 Task: Select Retail. Add to cart, from Victoria''s Secret_x000D_
 for 3553 Washington Street, Alice, Texas 78332, Cell Number 361-396-6470, following items : Victoria''s Secret Pleated Babydoll Black (XL)_x000D_
 - 2, Closed Toe Faux Fur Slipper Creme de Mint Medium_x000D_
 - 2, Victoria''s Secret Incredible Max High Impact Sports Bra Black (34-D)_x000D_
 - 2, Victoria''s Secret Knockout High Impact Front-Close Sports Bra Grey Onyx (38-D)_x000D_
 - 3, Fine Fragrance Lotion Very Sexy (8.4 oz)_x000D_
 - 2
Action: Mouse moved to (647, 116)
Screenshot: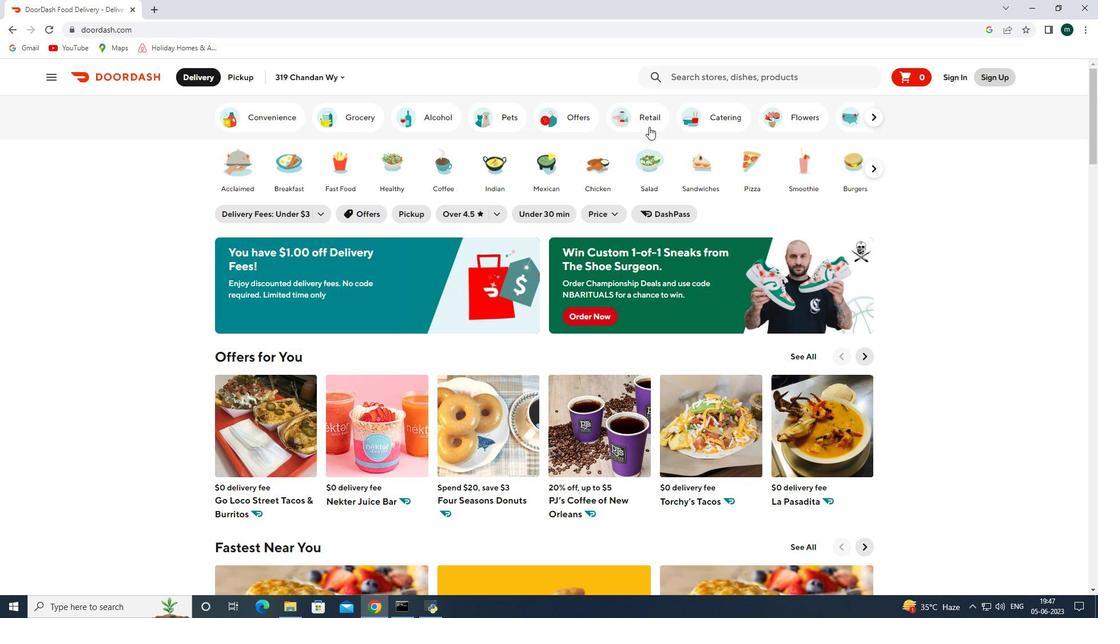 
Action: Mouse pressed left at (647, 116)
Screenshot: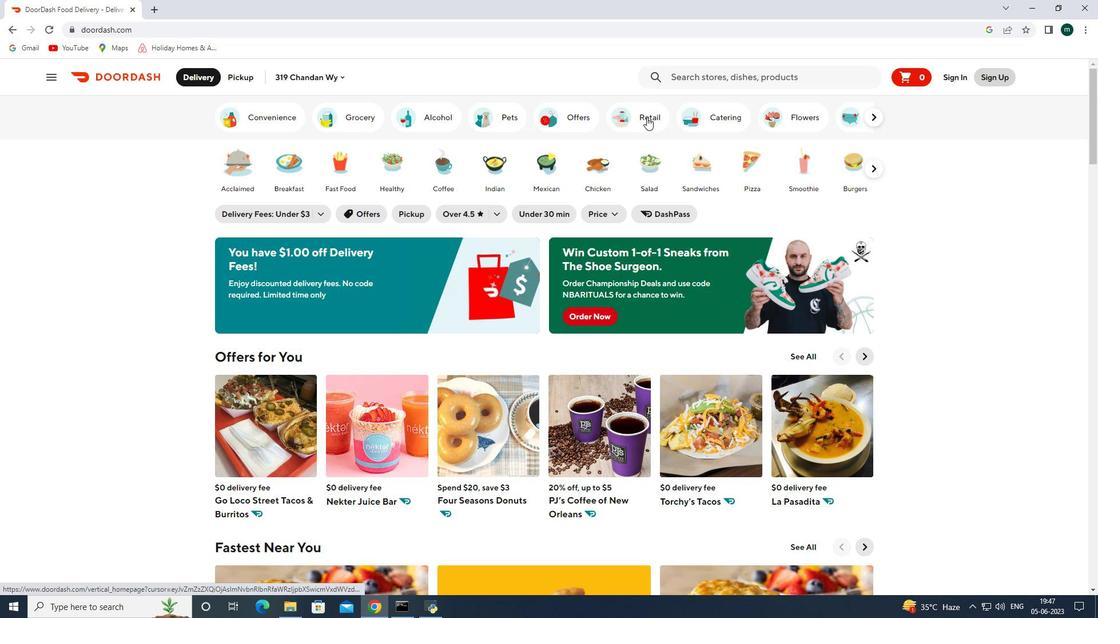 
Action: Mouse moved to (557, 378)
Screenshot: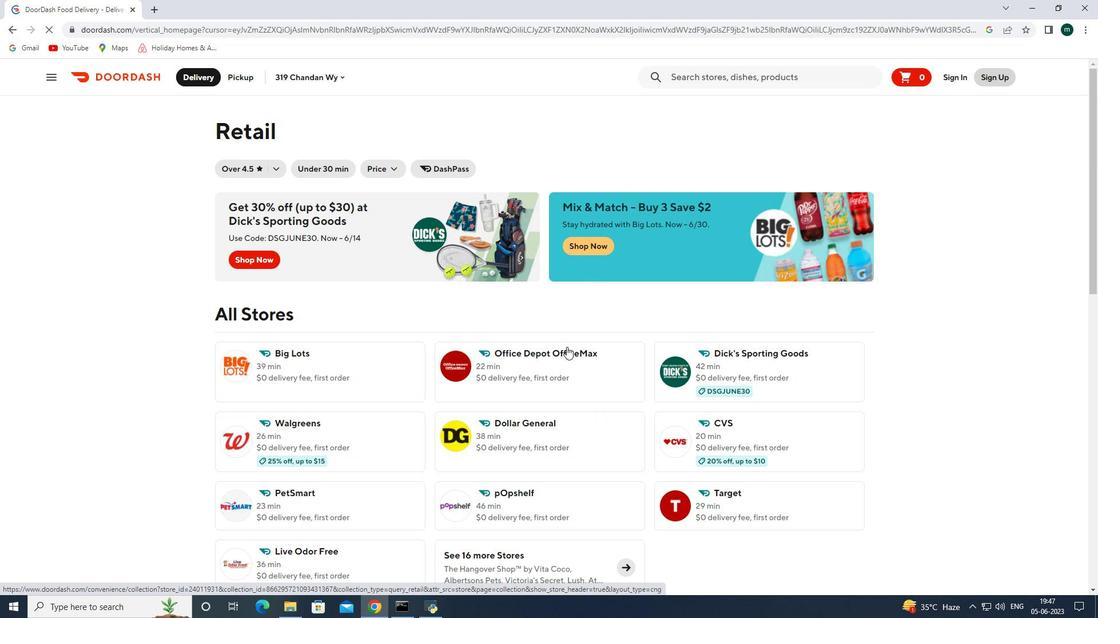 
Action: Mouse scrolled (557, 377) with delta (0, 0)
Screenshot: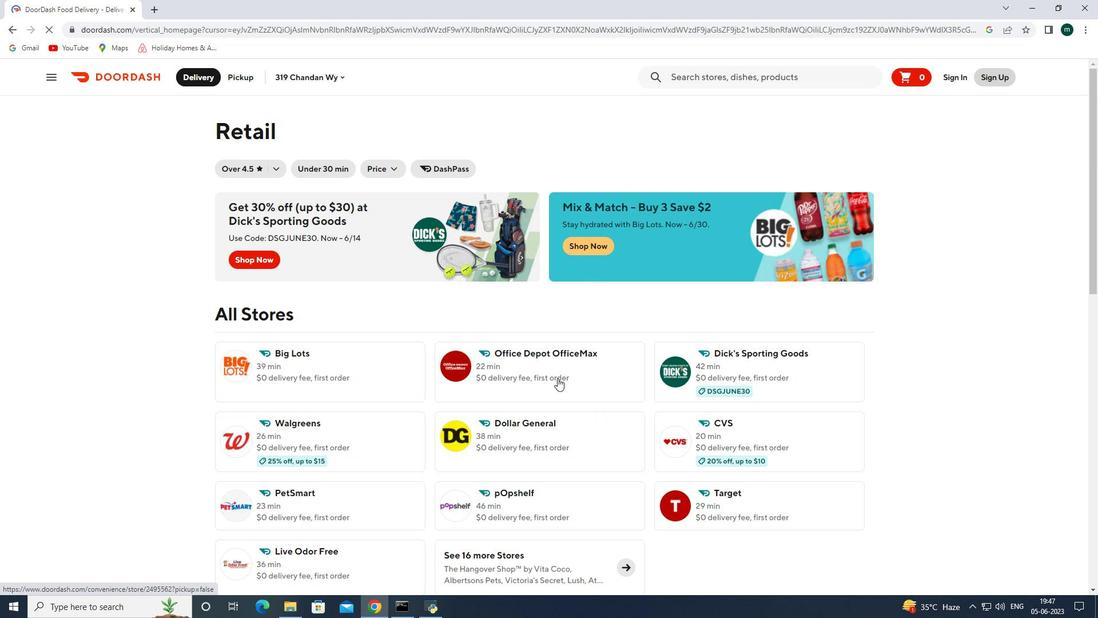 
Action: Mouse scrolled (557, 377) with delta (0, 0)
Screenshot: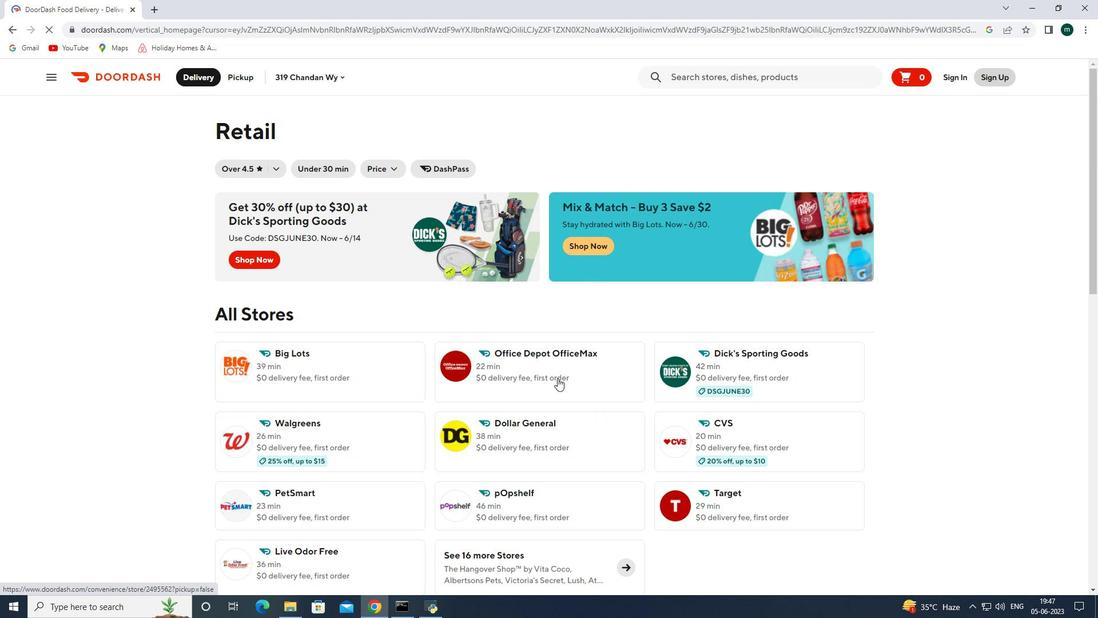 
Action: Mouse moved to (630, 452)
Screenshot: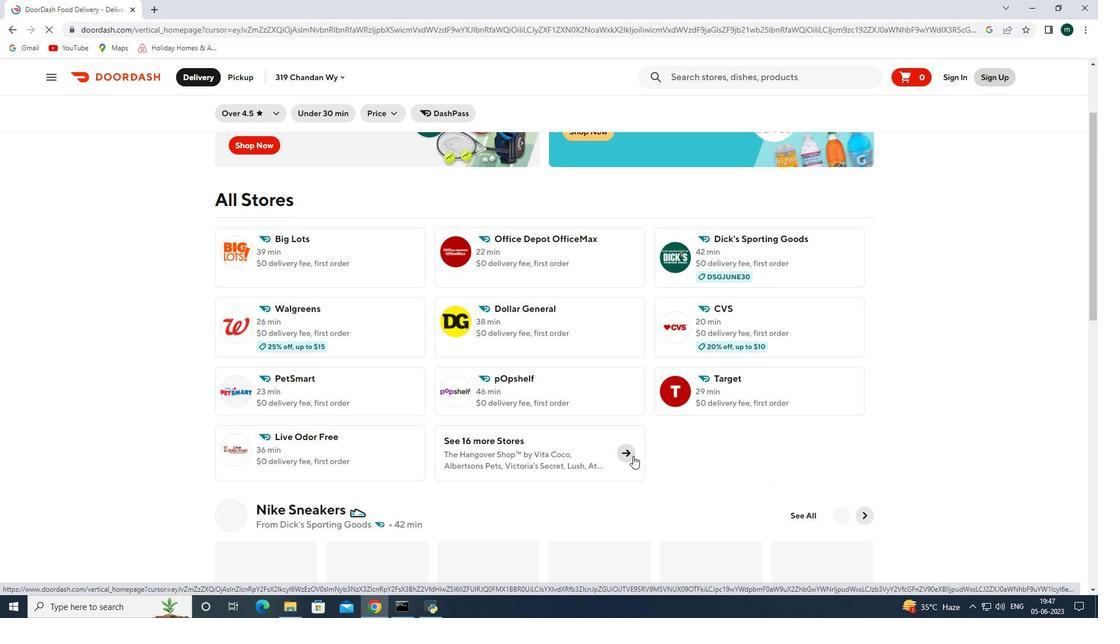 
Action: Mouse pressed left at (630, 452)
Screenshot: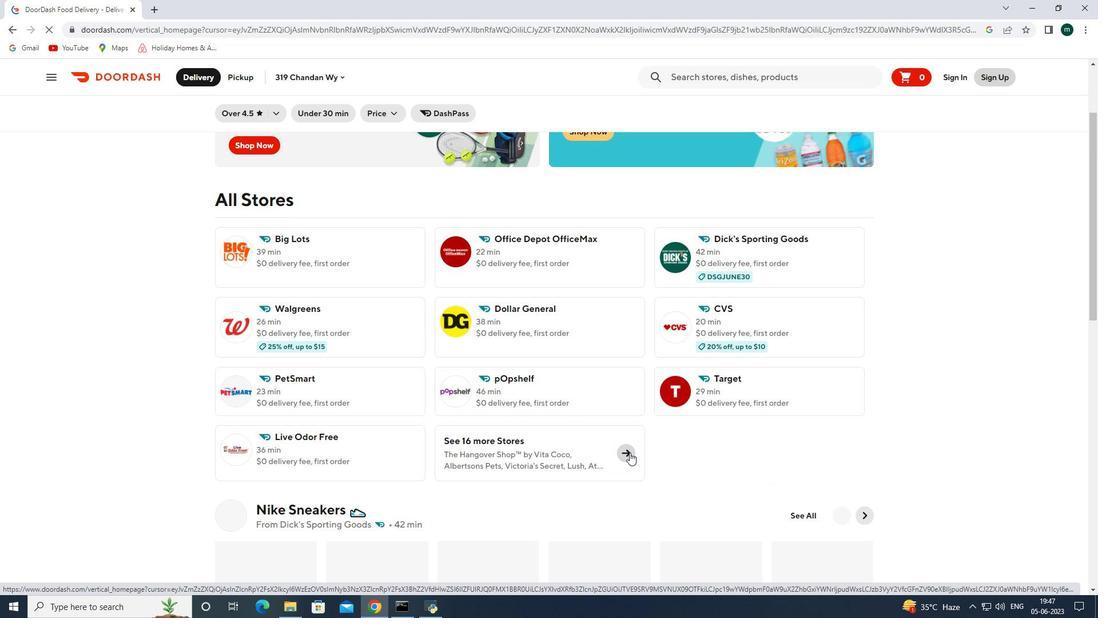 
Action: Mouse moved to (329, 434)
Screenshot: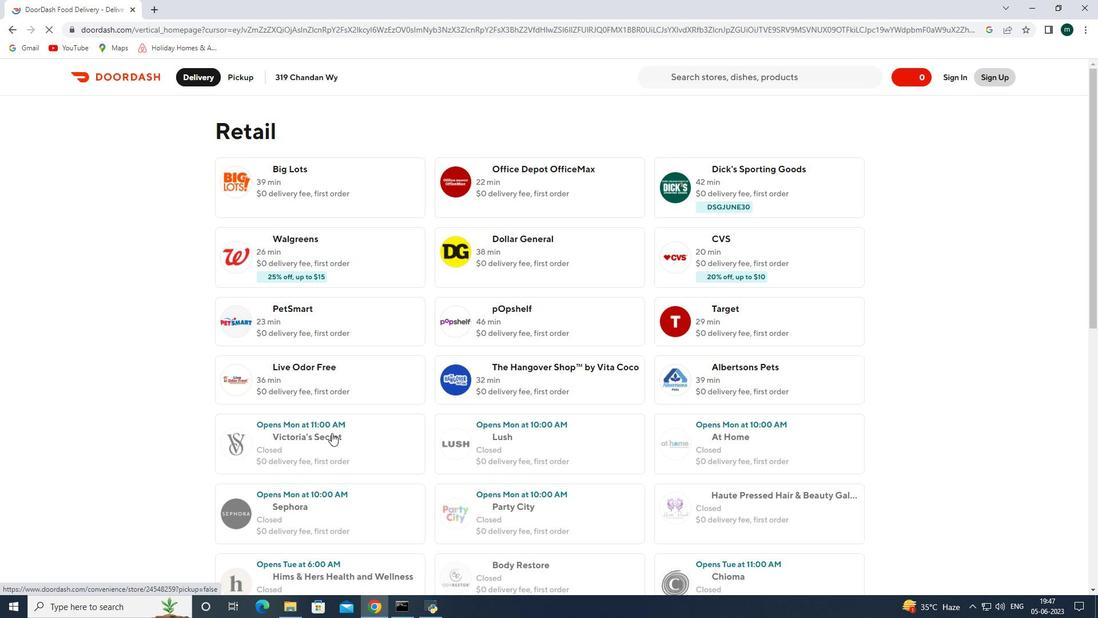 
Action: Mouse pressed left at (329, 434)
Screenshot: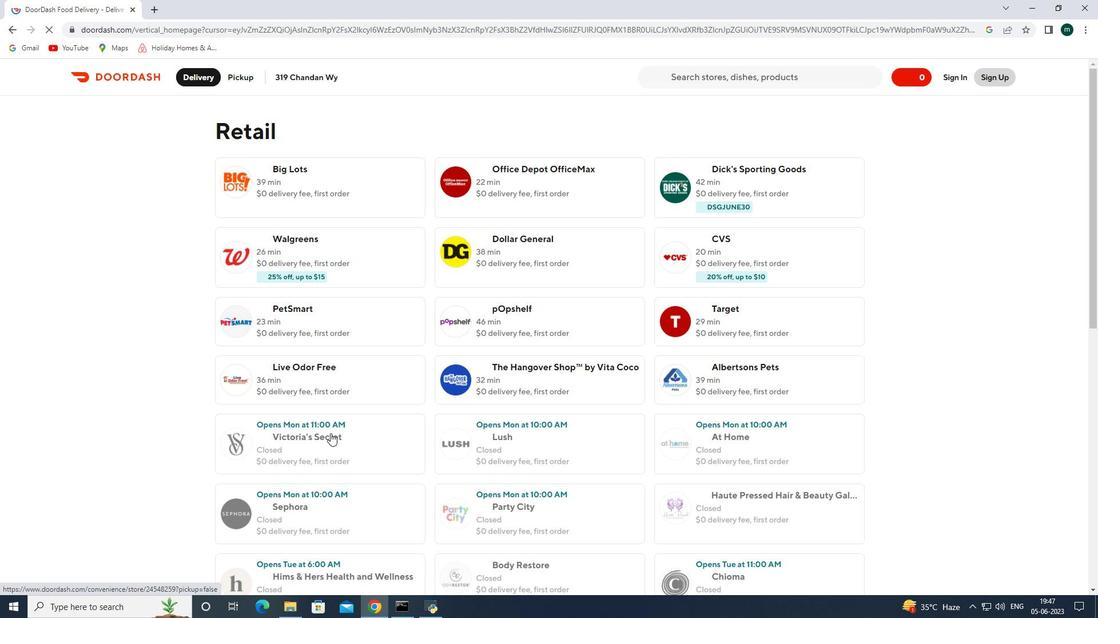 
Action: Mouse moved to (229, 76)
Screenshot: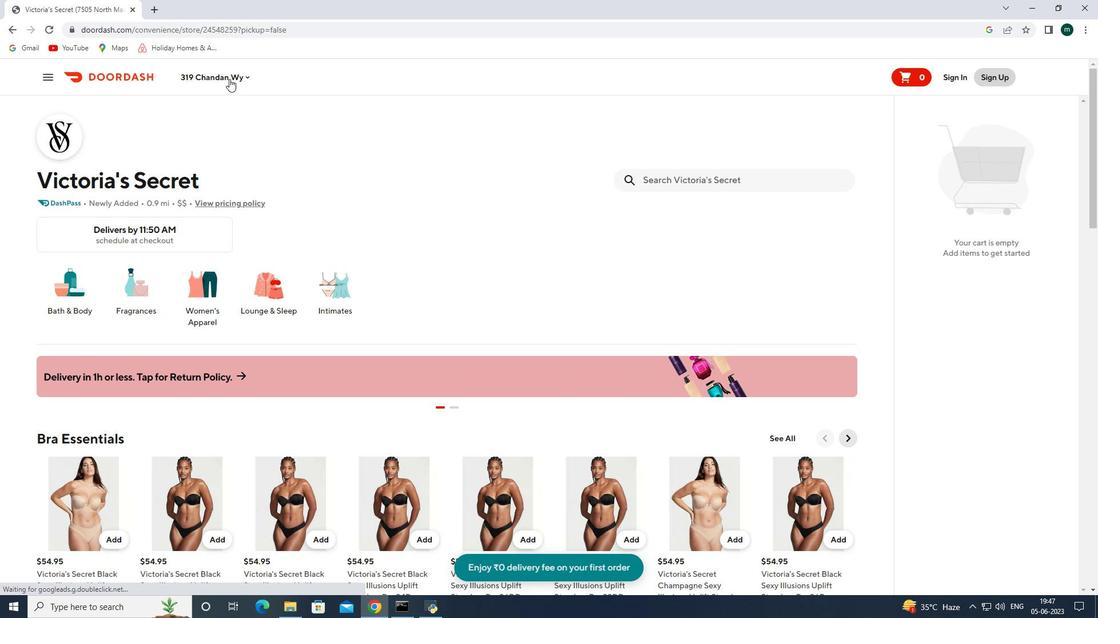 
Action: Mouse pressed left at (229, 76)
Screenshot: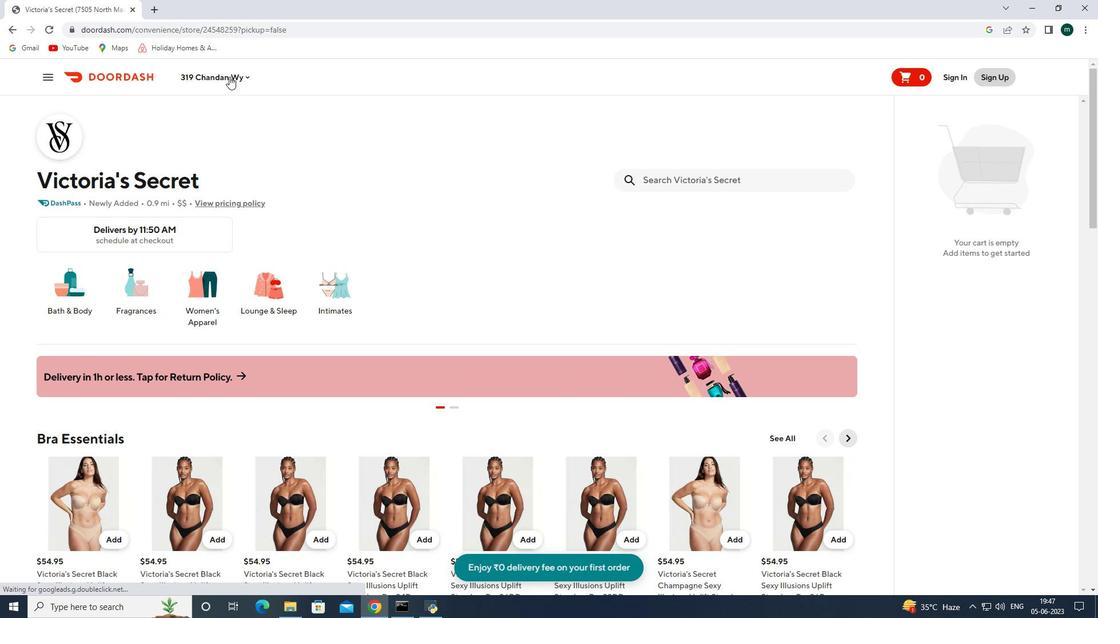 
Action: Mouse moved to (238, 120)
Screenshot: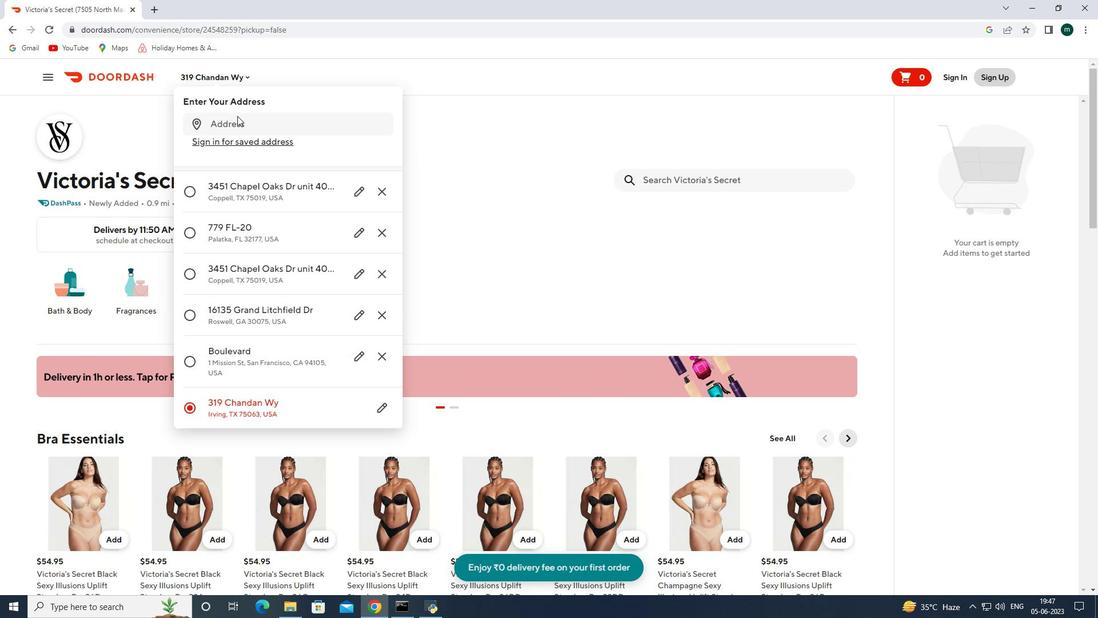 
Action: Mouse pressed left at (238, 120)
Screenshot: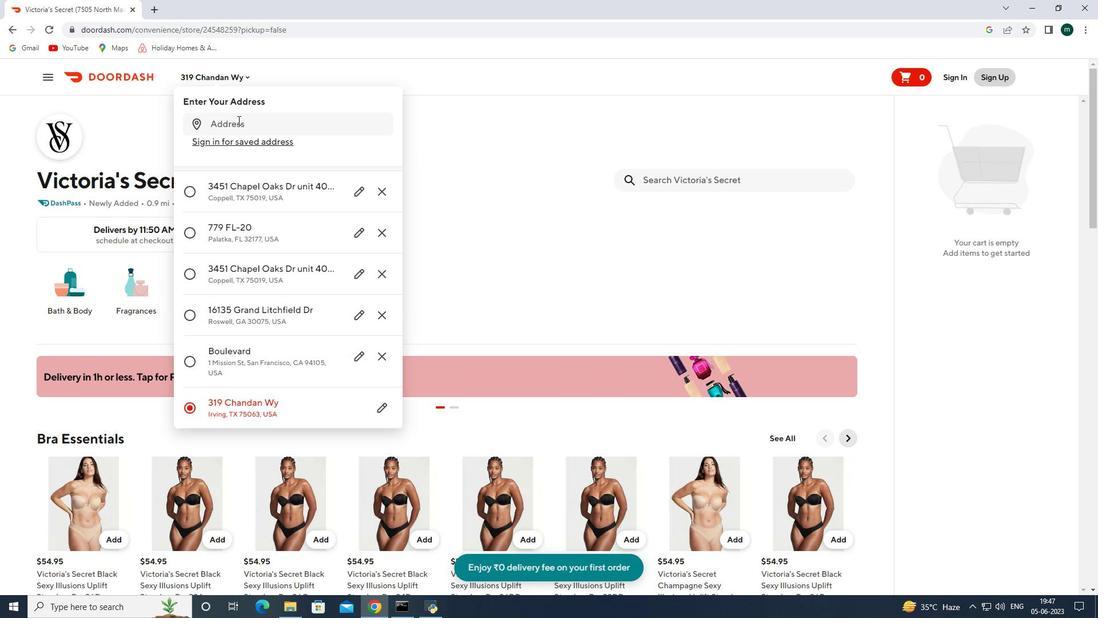 
Action: Mouse moved to (244, 120)
Screenshot: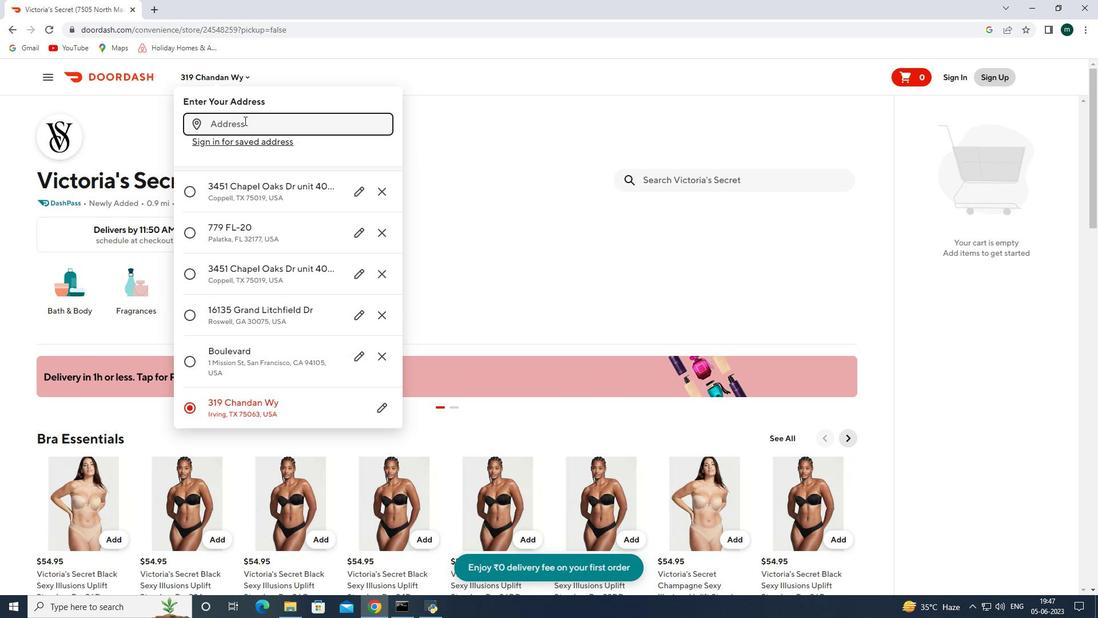 
Action: Key pressed 3553washington<Key.space>street<Key.space>lice<Key.space>texas<Key.space>78332<Key.enter>
Screenshot: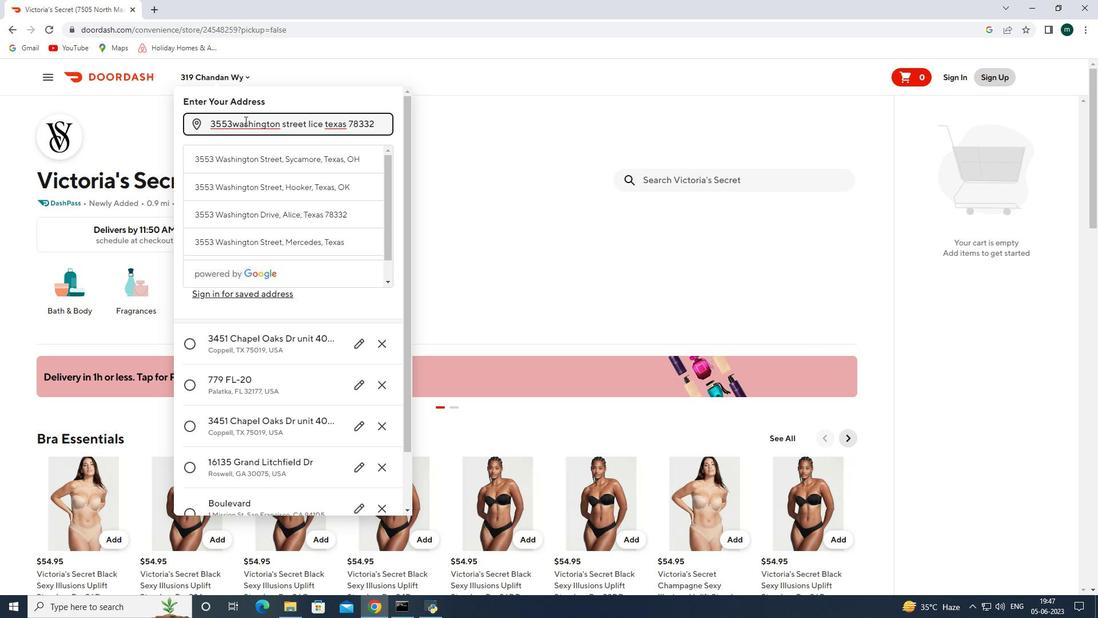 
Action: Mouse moved to (327, 390)
Screenshot: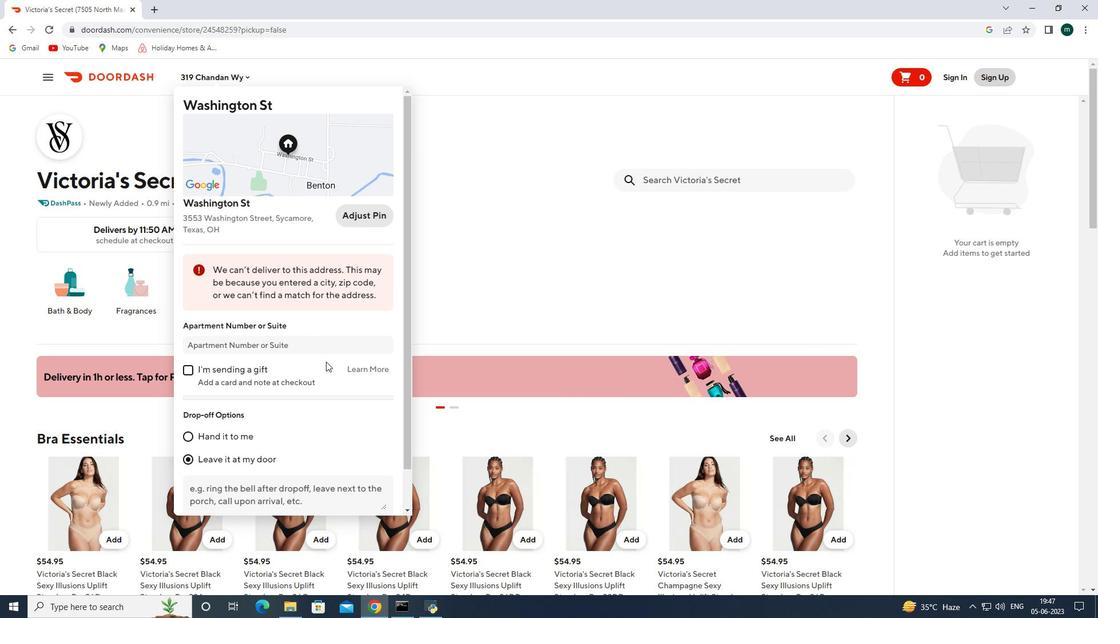 
Action: Mouse scrolled (327, 390) with delta (0, 0)
Screenshot: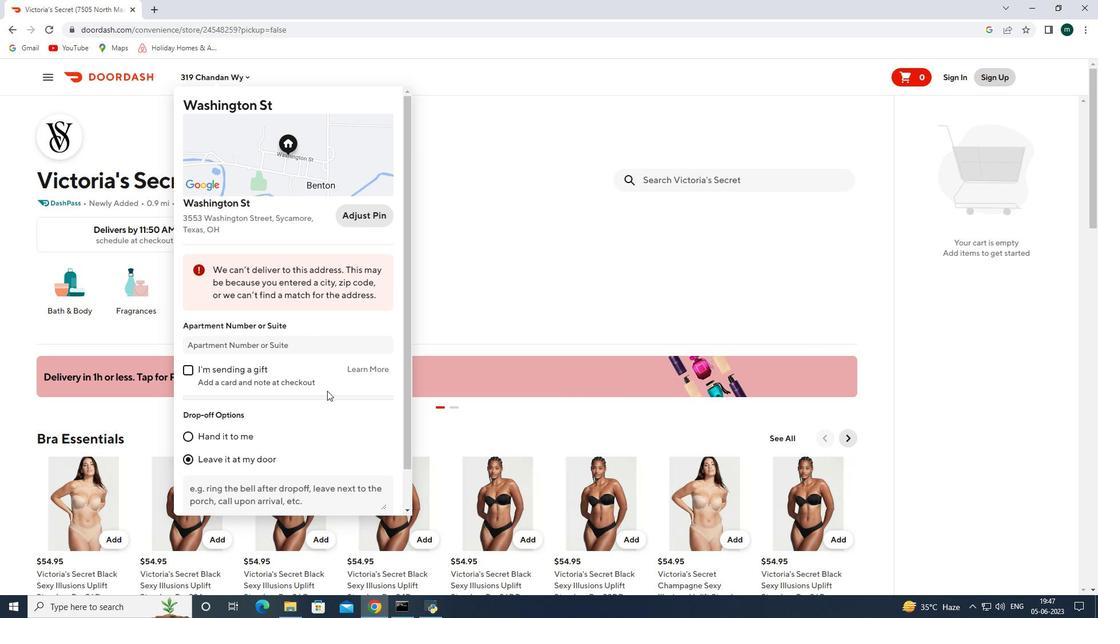 
Action: Mouse scrolled (327, 390) with delta (0, 0)
Screenshot: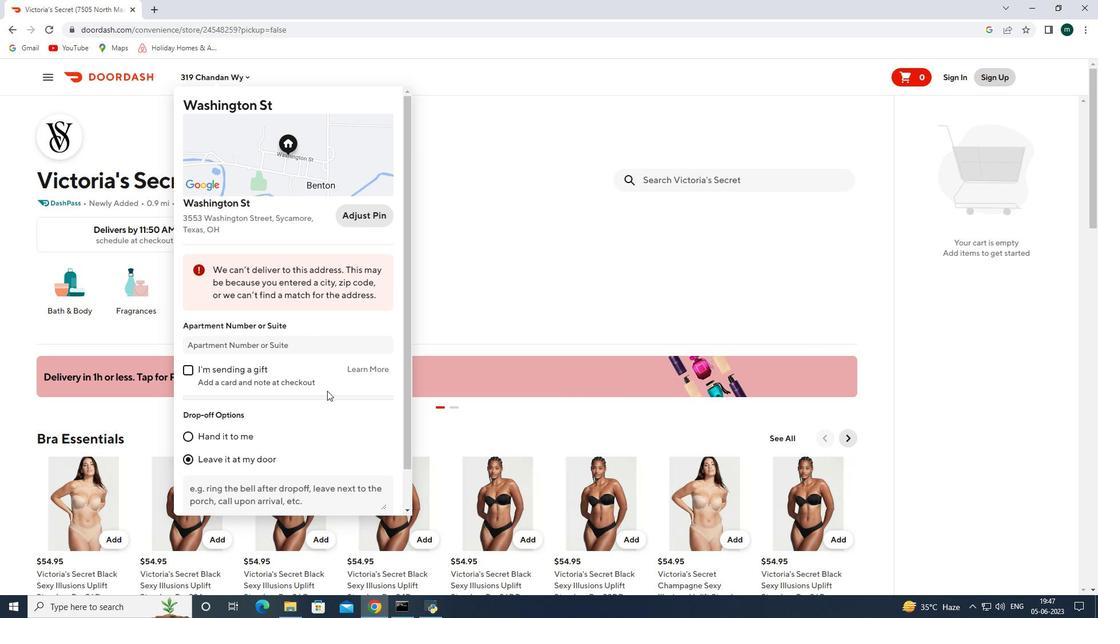 
Action: Mouse moved to (336, 498)
Screenshot: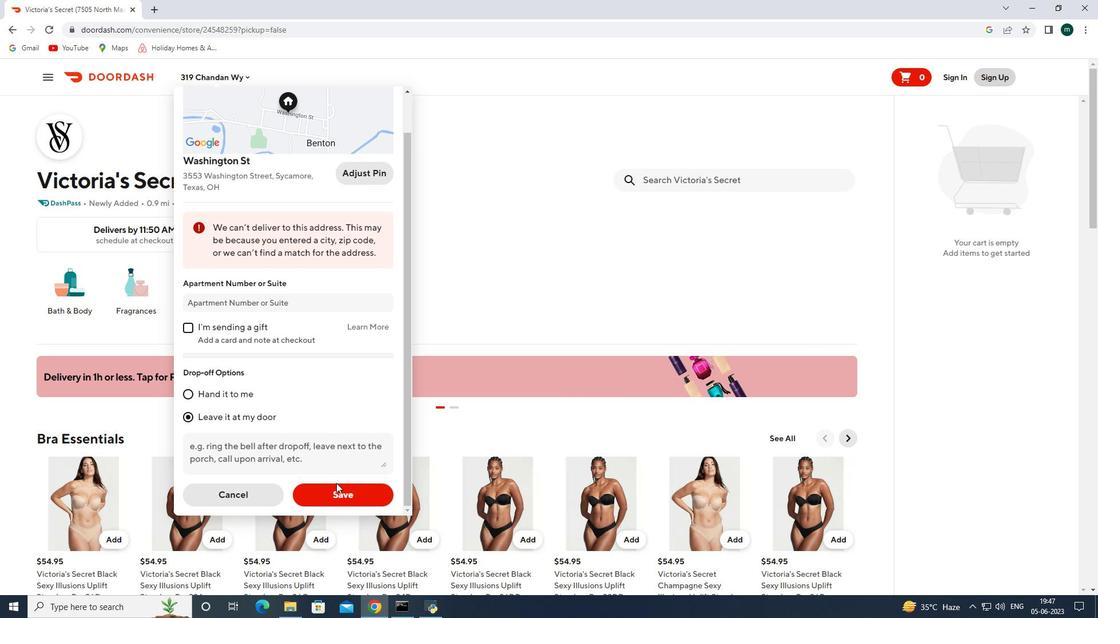 
Action: Mouse pressed left at (336, 498)
Screenshot: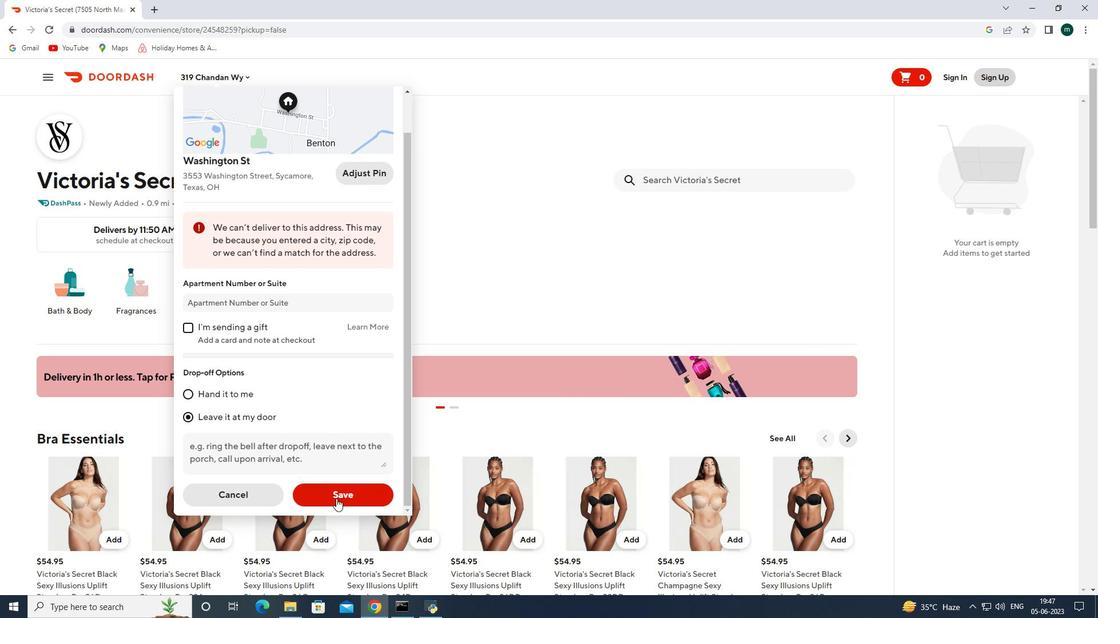 
Action: Mouse moved to (714, 180)
Screenshot: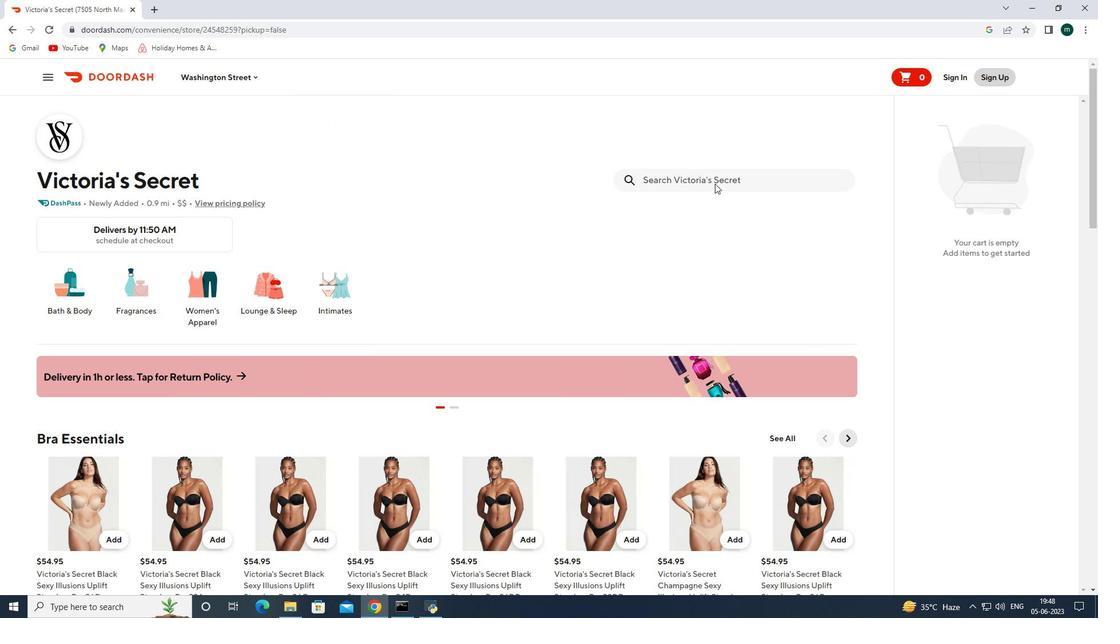 
Action: Mouse pressed left at (714, 180)
Screenshot: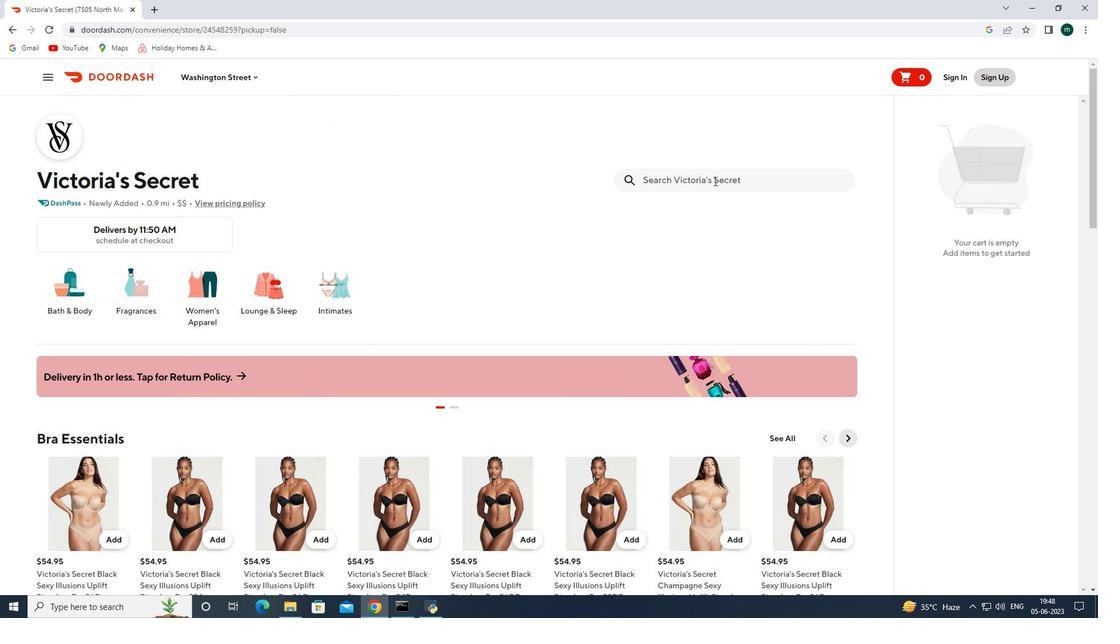 
Action: Key pressed victorias<Key.space>secret<Key.space>pleated<Key.space>babydoll<Key.space>black<Key.enter>
Screenshot: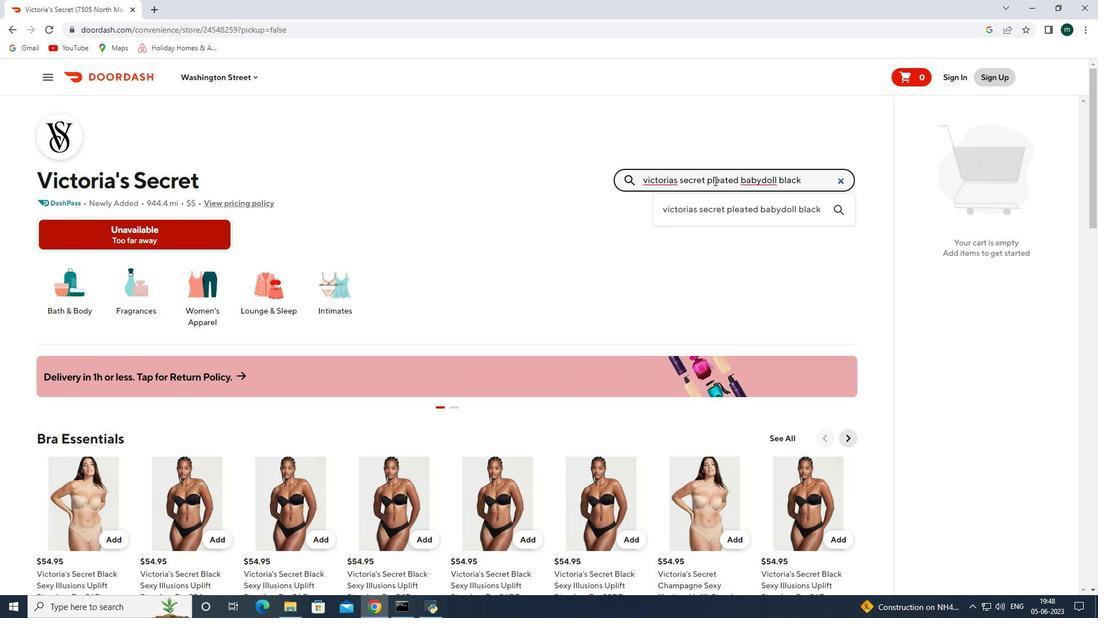 
Action: Mouse moved to (96, 321)
Screenshot: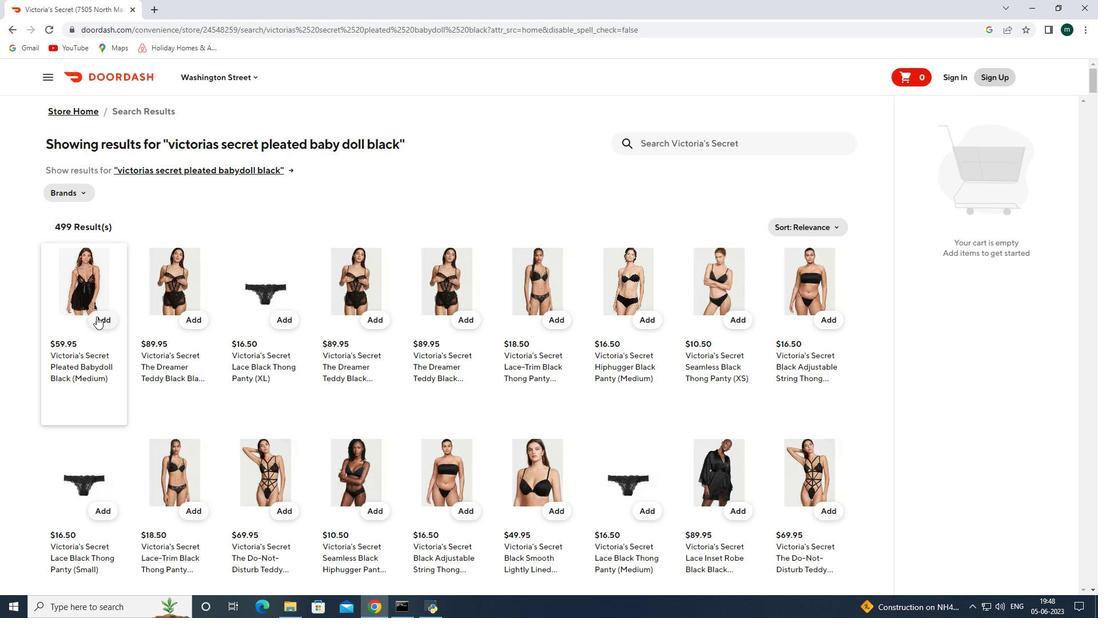 
Action: Mouse pressed left at (96, 321)
Screenshot: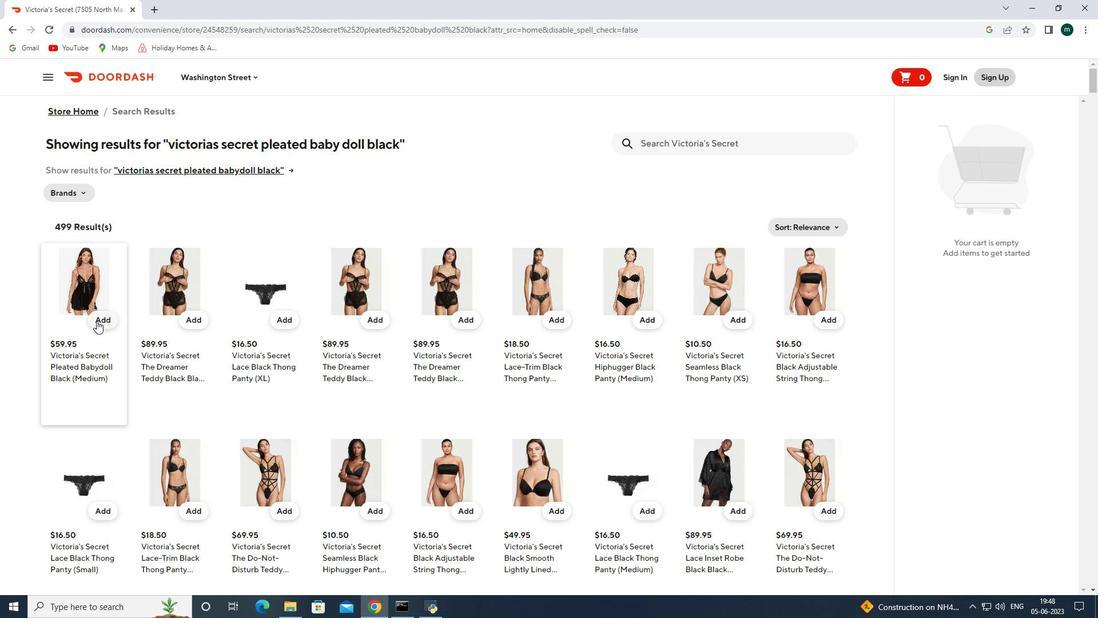 
Action: Mouse moved to (655, 143)
Screenshot: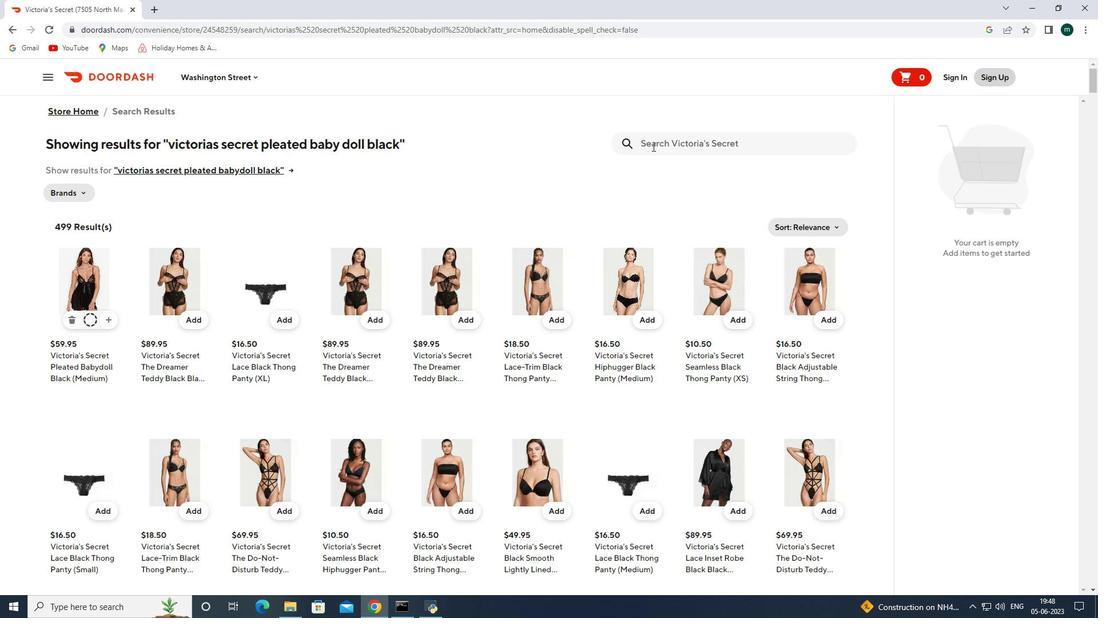 
Action: Mouse pressed left at (655, 143)
Screenshot: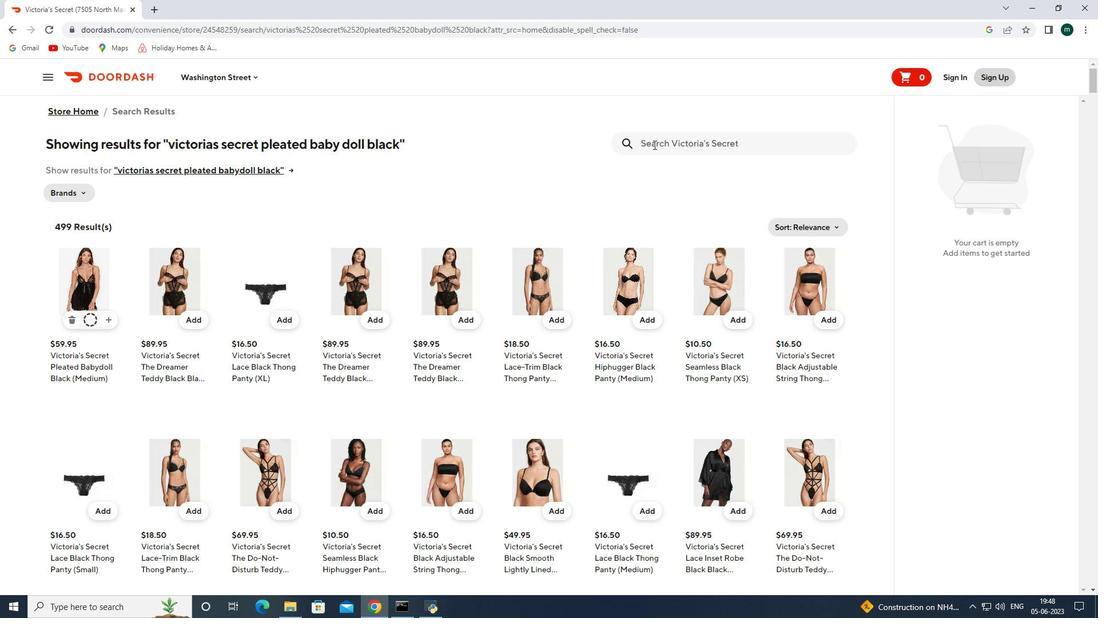 
Action: Mouse moved to (1057, 201)
Screenshot: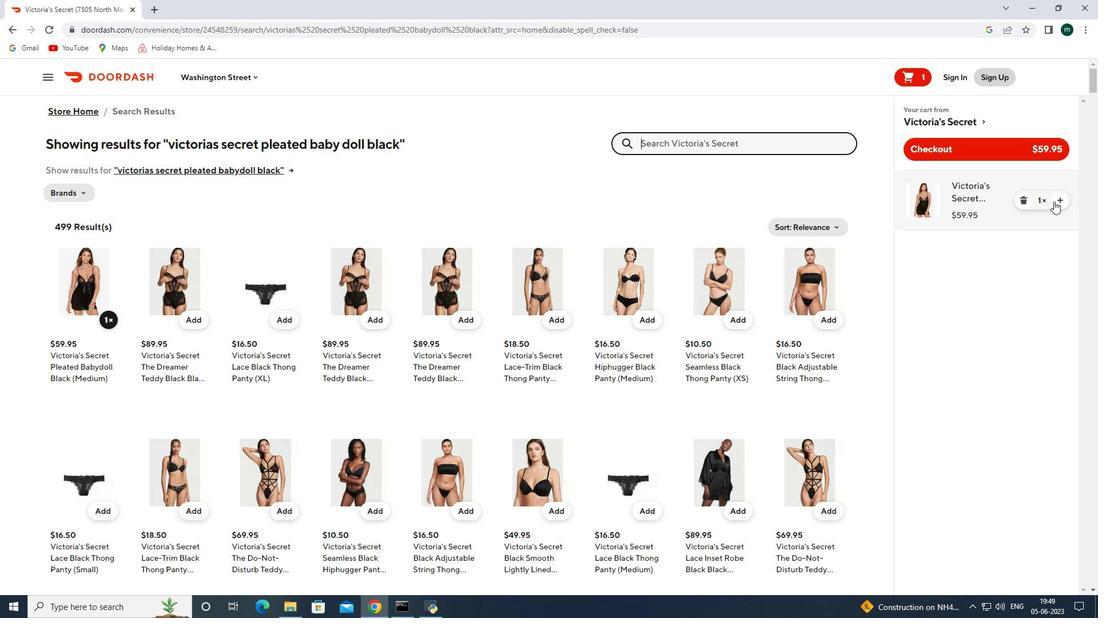 
Action: Mouse pressed left at (1057, 201)
Screenshot: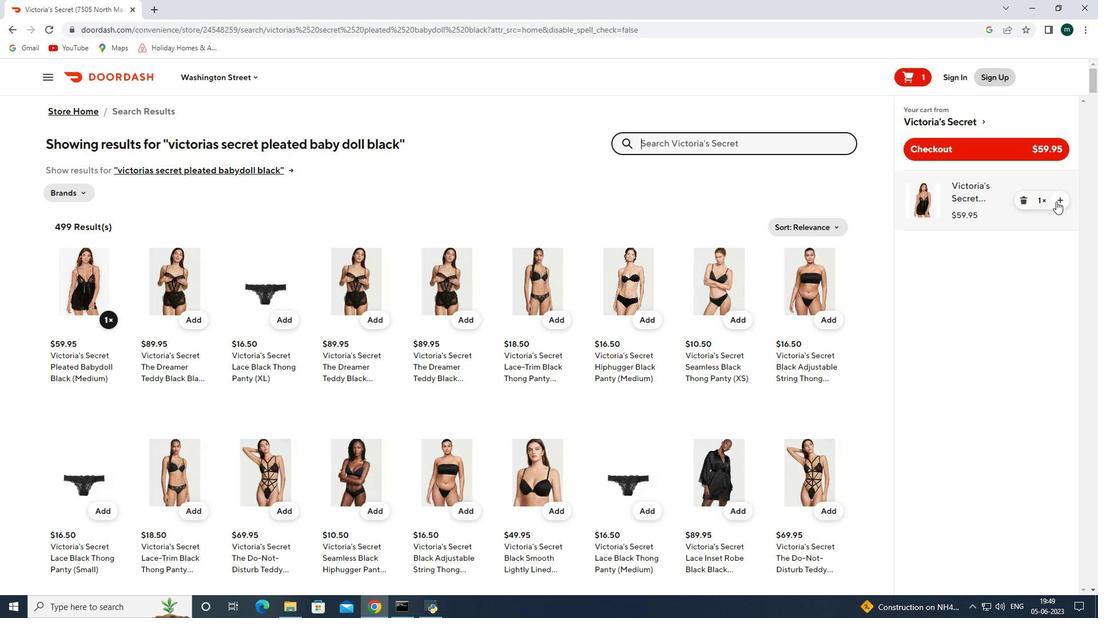 
Action: Mouse moved to (780, 143)
Screenshot: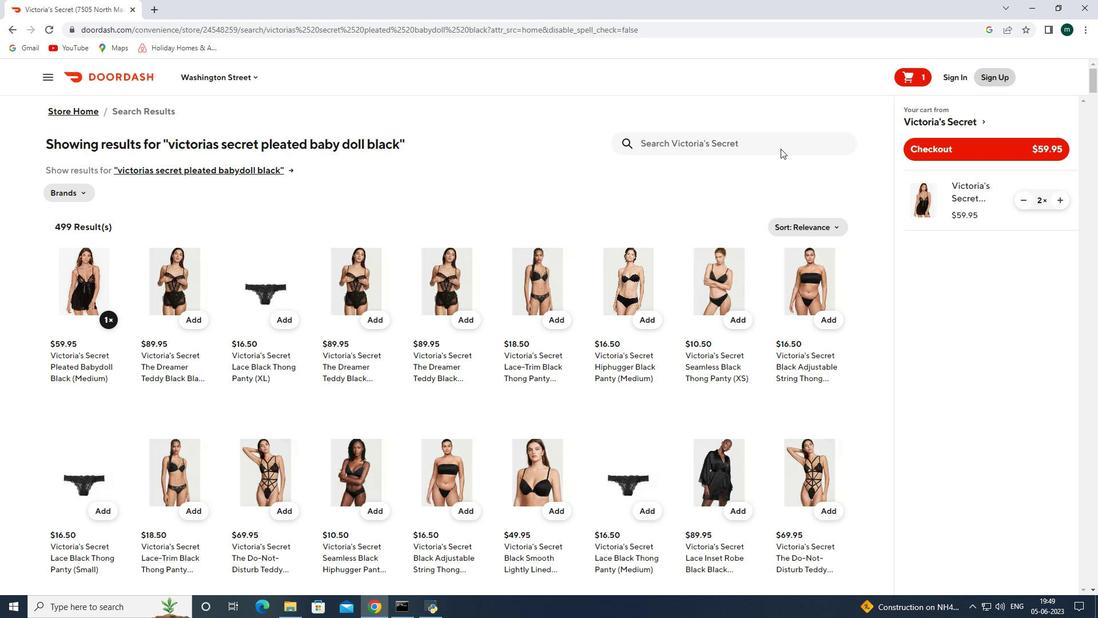 
Action: Mouse pressed left at (780, 143)
Screenshot: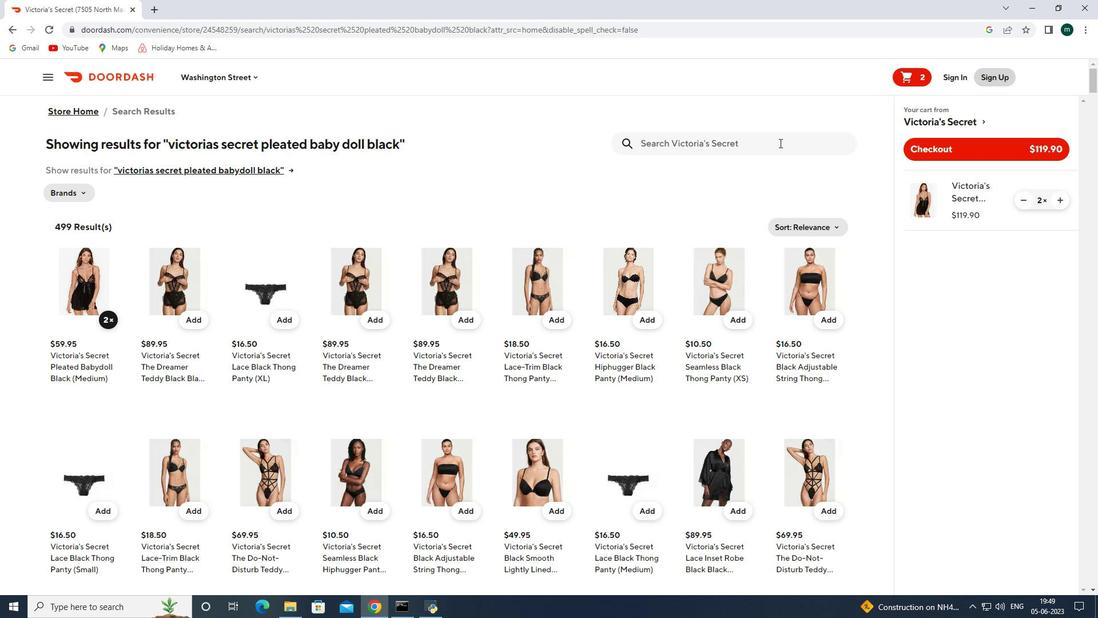 
Action: Key pressed closed<Key.space>toe<Key.space>faux<Key.space>fur<Key.space>slipper<Key.space>creme<Key.space>de<Key.space>mint<Key.space>medium<Key.enter>
Screenshot: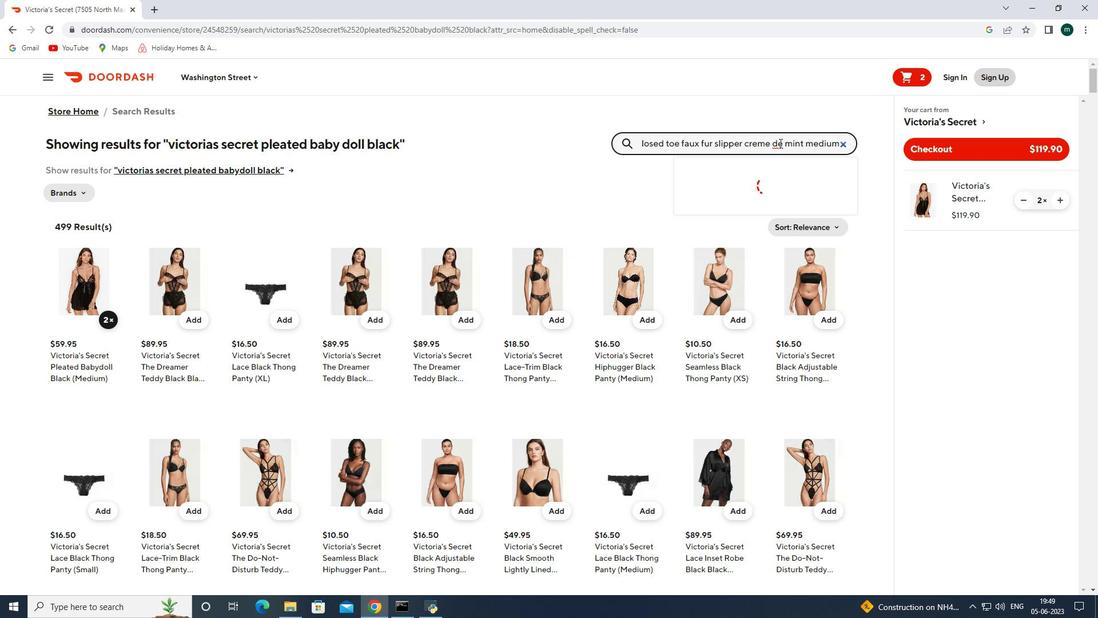 
Action: Mouse scrolled (780, 142) with delta (0, 0)
Screenshot: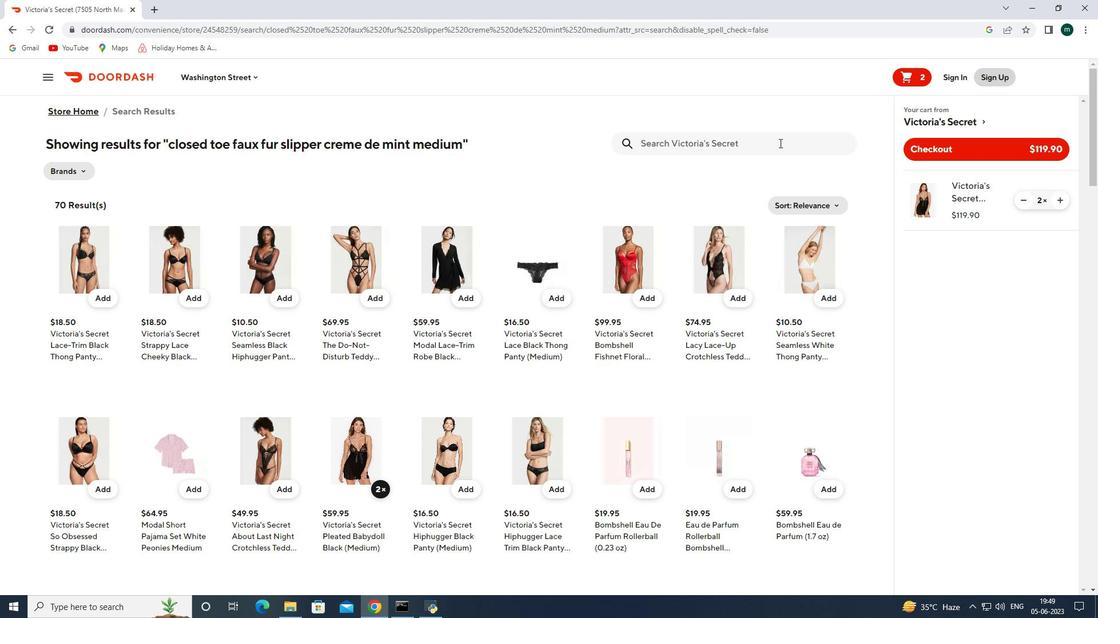 
Action: Mouse scrolled (780, 142) with delta (0, 0)
Screenshot: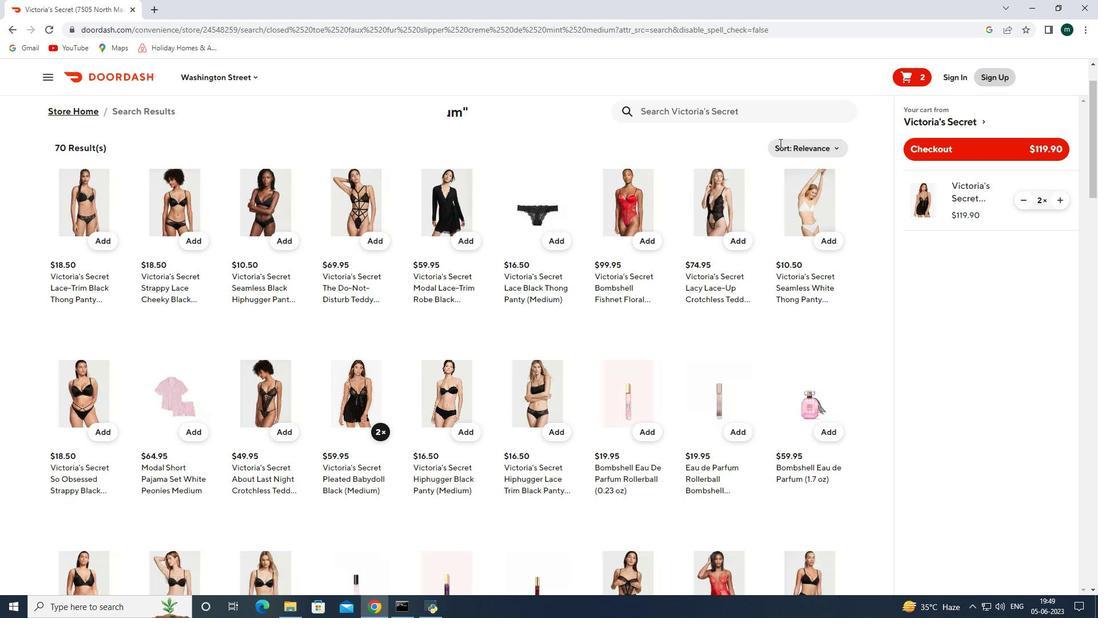 
Action: Mouse scrolled (780, 142) with delta (0, 0)
Screenshot: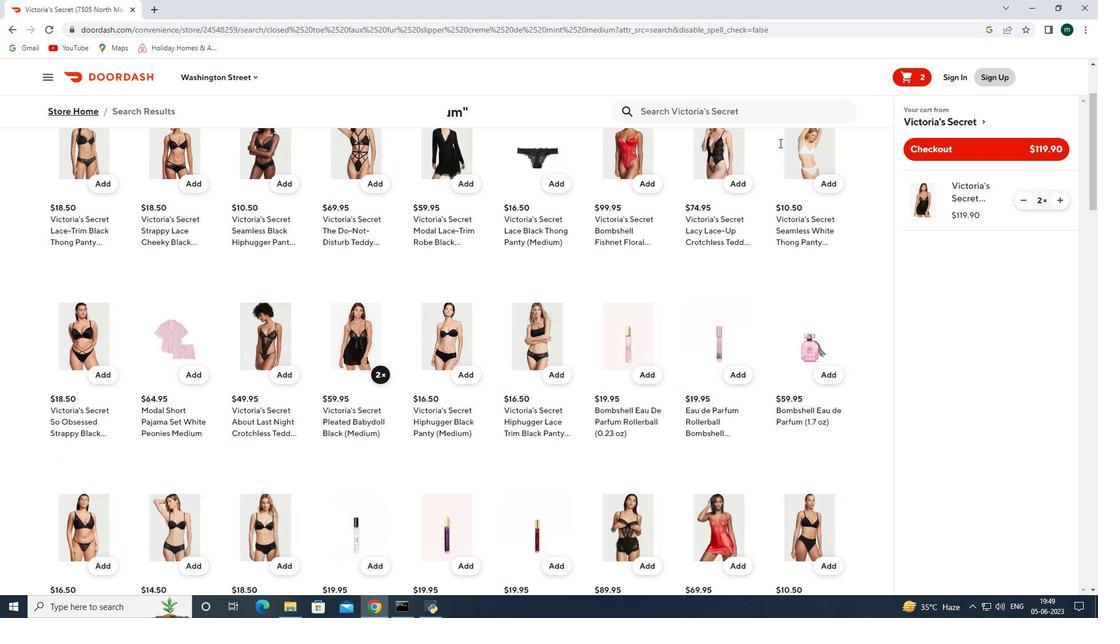 
Action: Mouse scrolled (780, 143) with delta (0, 0)
Screenshot: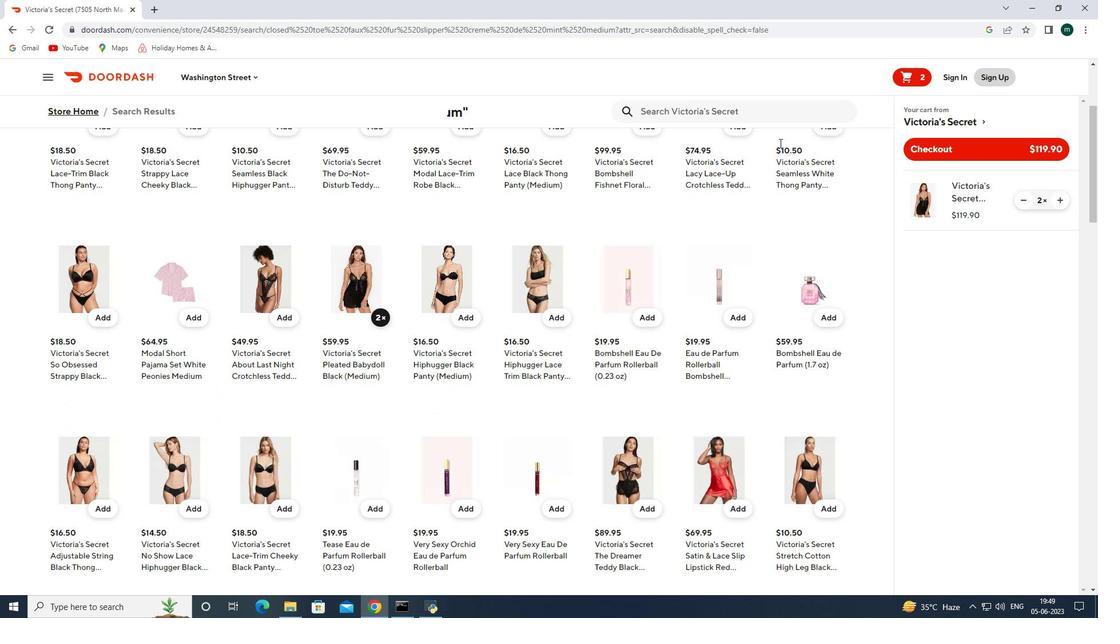 
Action: Mouse scrolled (780, 143) with delta (0, 0)
Screenshot: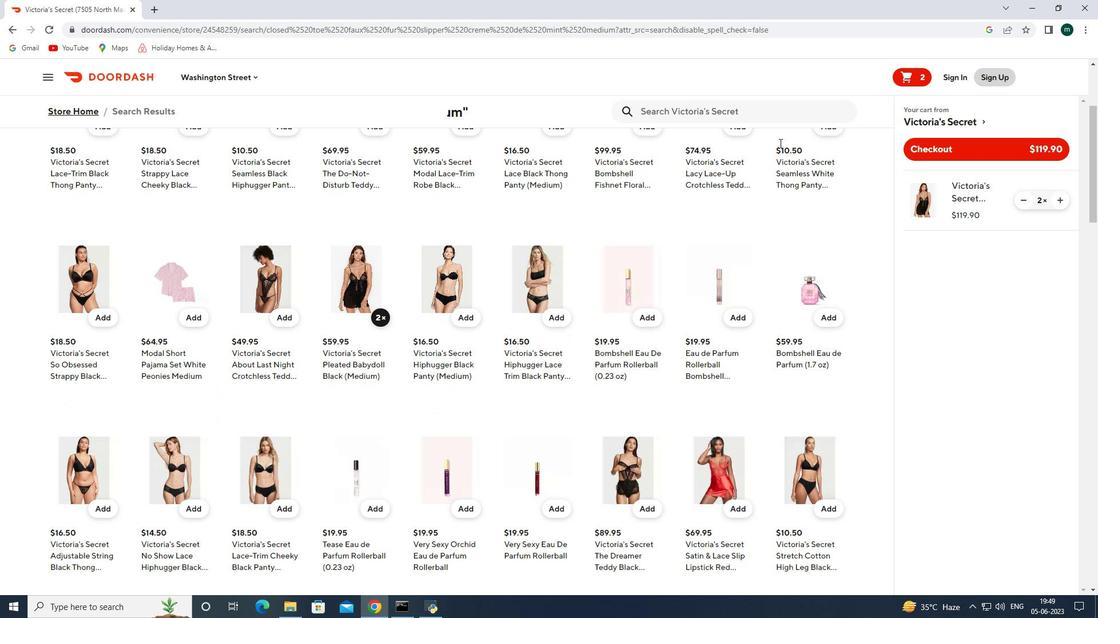 
Action: Mouse scrolled (780, 143) with delta (0, 0)
Screenshot: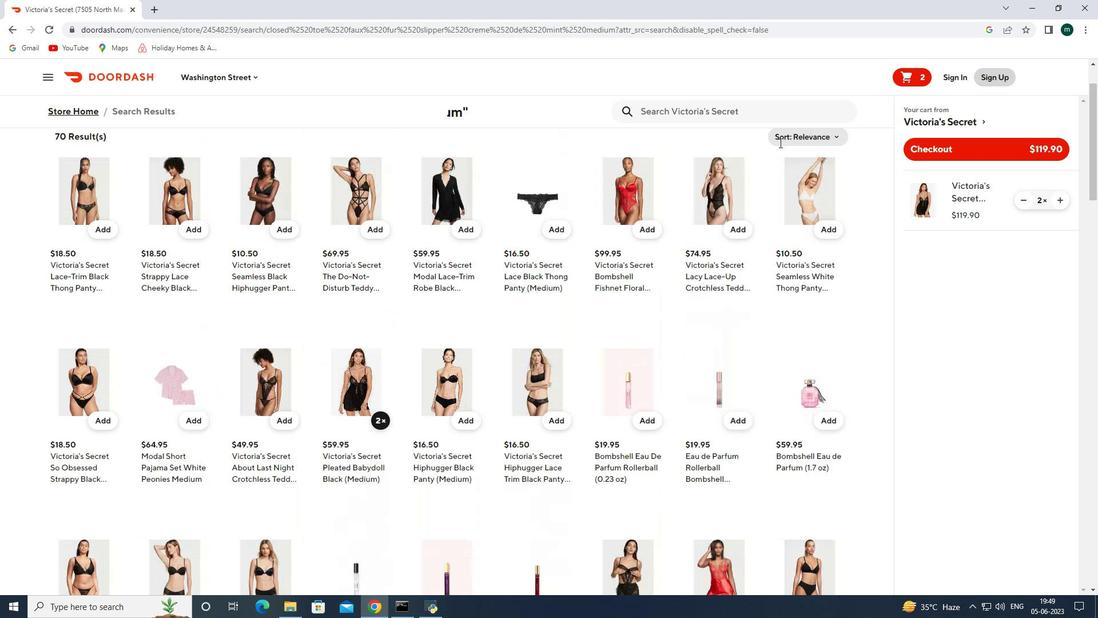 
Action: Mouse pressed left at (780, 143)
Screenshot: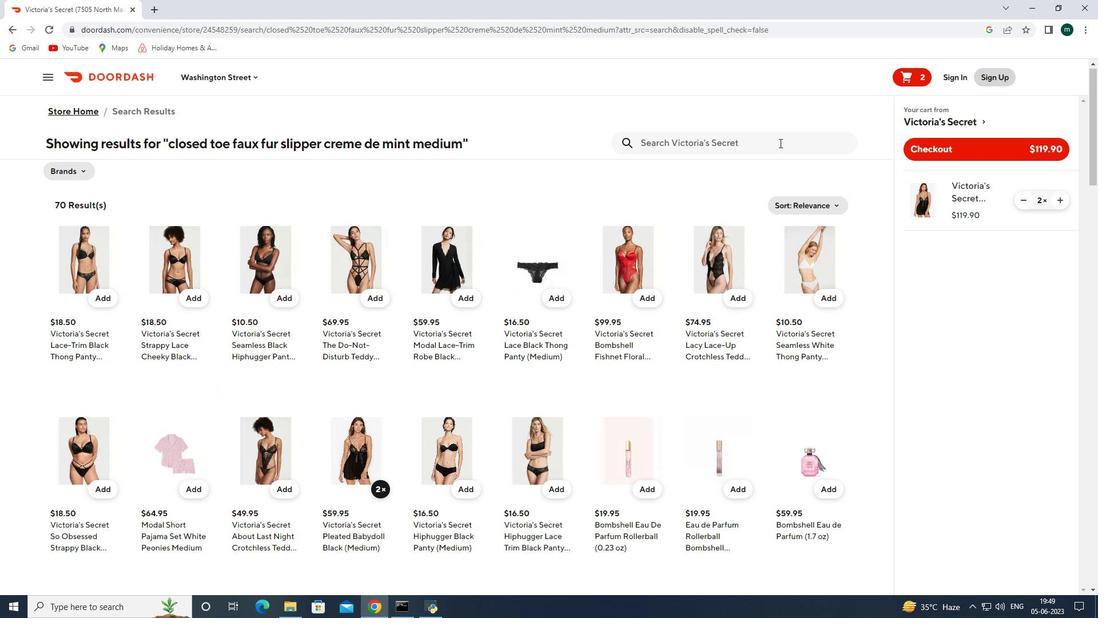 
Action: Key pressed victorias<Key.space>secret<Key.space>inc
Screenshot: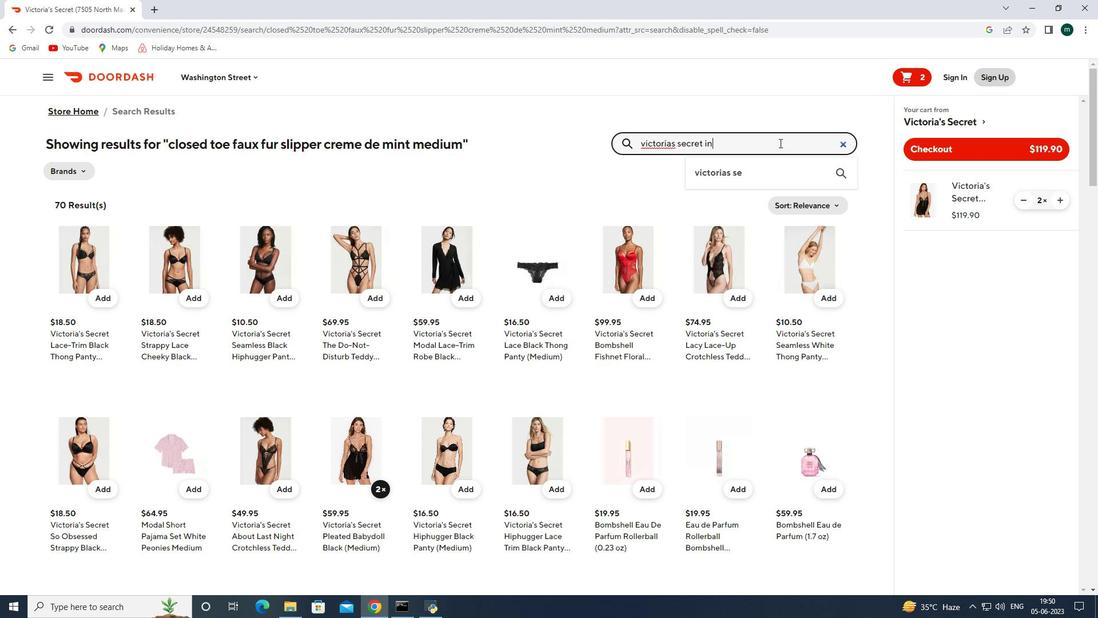 
Action: Mouse moved to (780, 142)
Screenshot: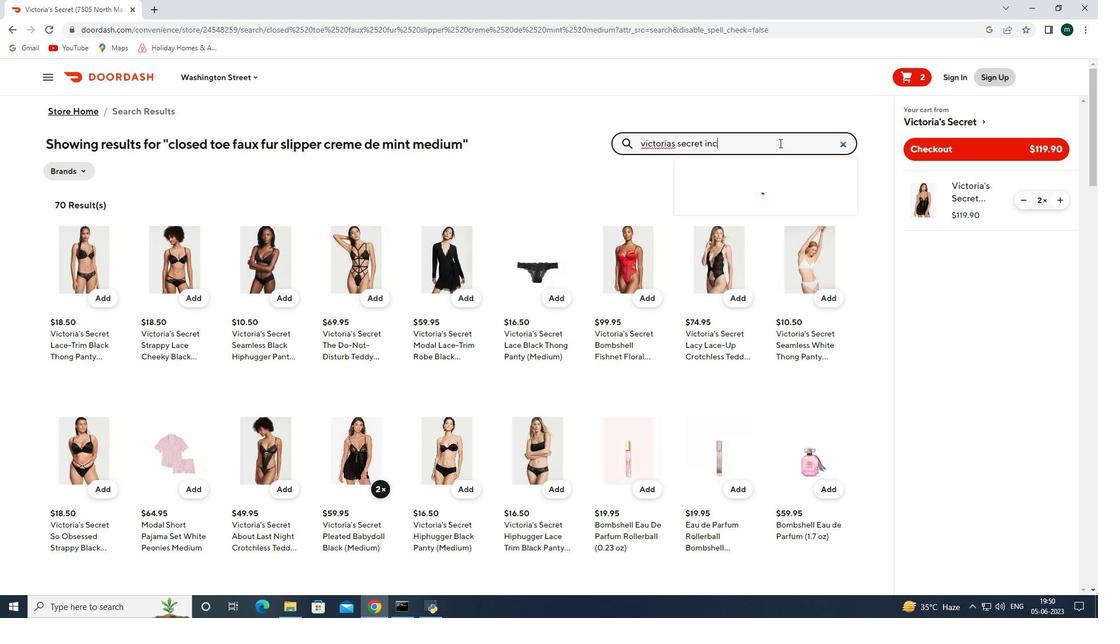 
Action: Key pressed redible<Key.space>mx<Key.space>high<Key.space>impact<Key.space>sports<Key.space>brablack<Key.enter>
Screenshot: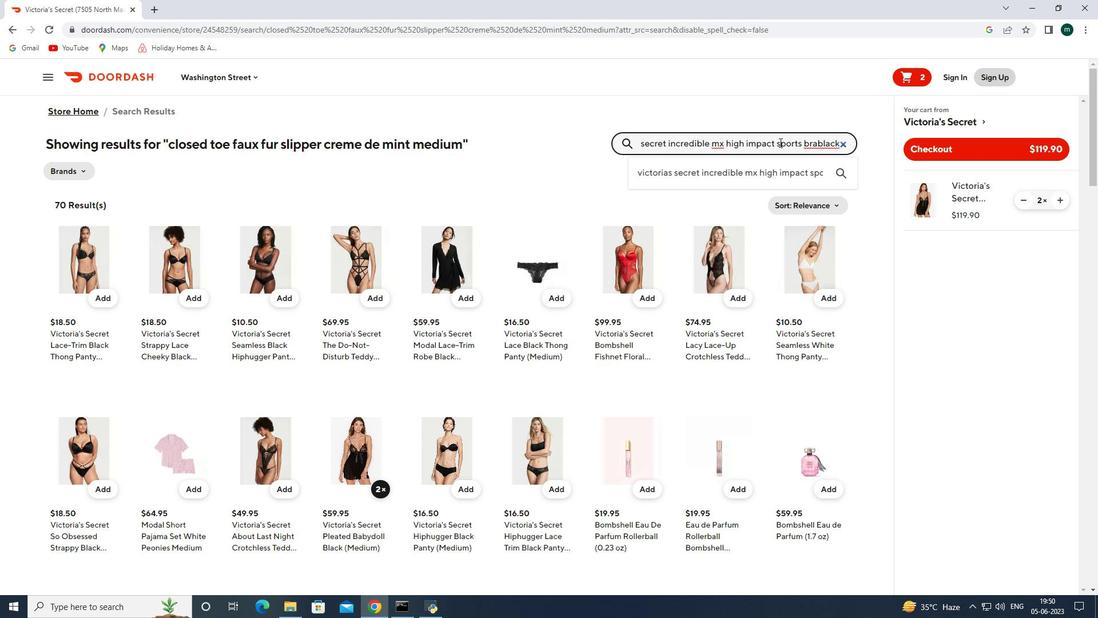 
Action: Mouse pressed left at (780, 142)
Screenshot: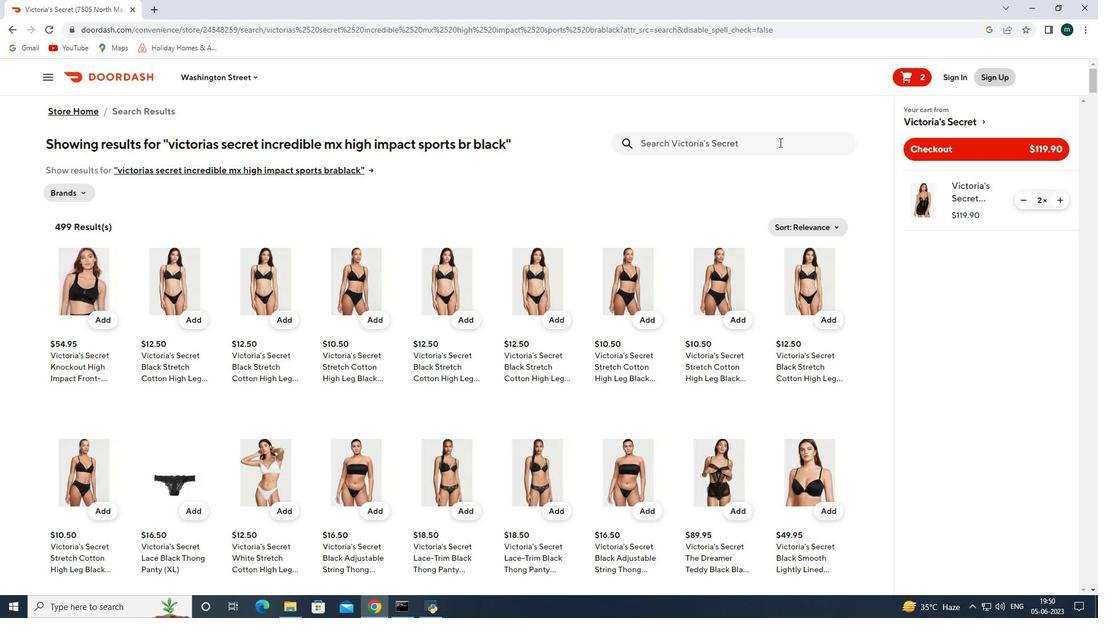 
Action: Key pressed victorias<Key.space>secret<Key.space>knockout<Key.space>high<Key.space>impact<Key.space>front<Key.space>close<Key.space>sports<Key.space>bra<Key.space>grey<Key.space>onyx<Key.enter>
Screenshot: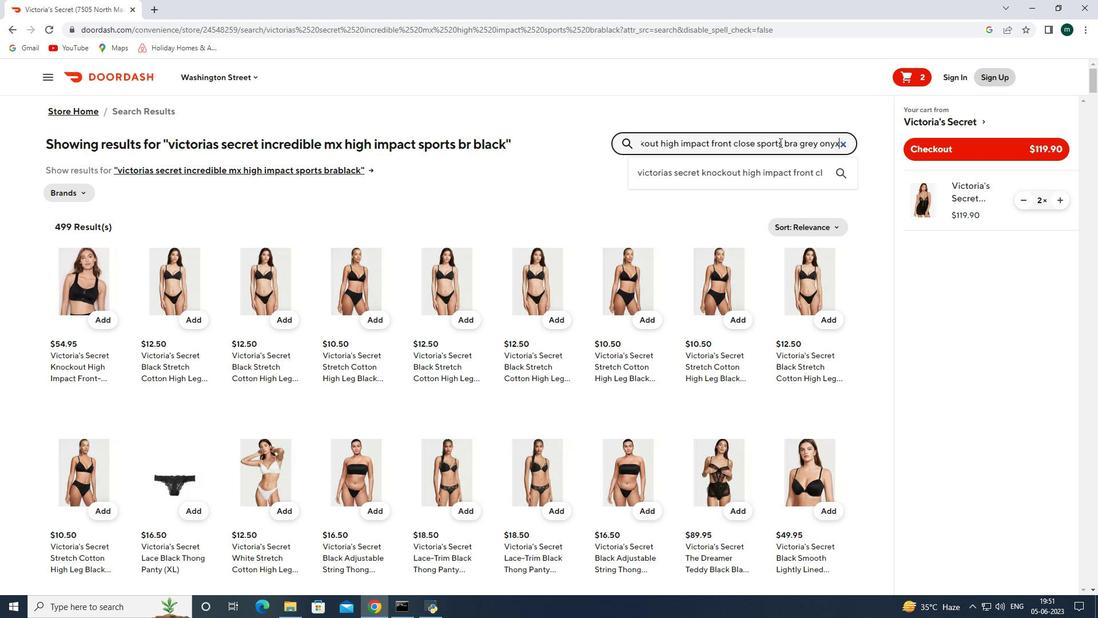 
Action: Mouse moved to (101, 287)
Screenshot: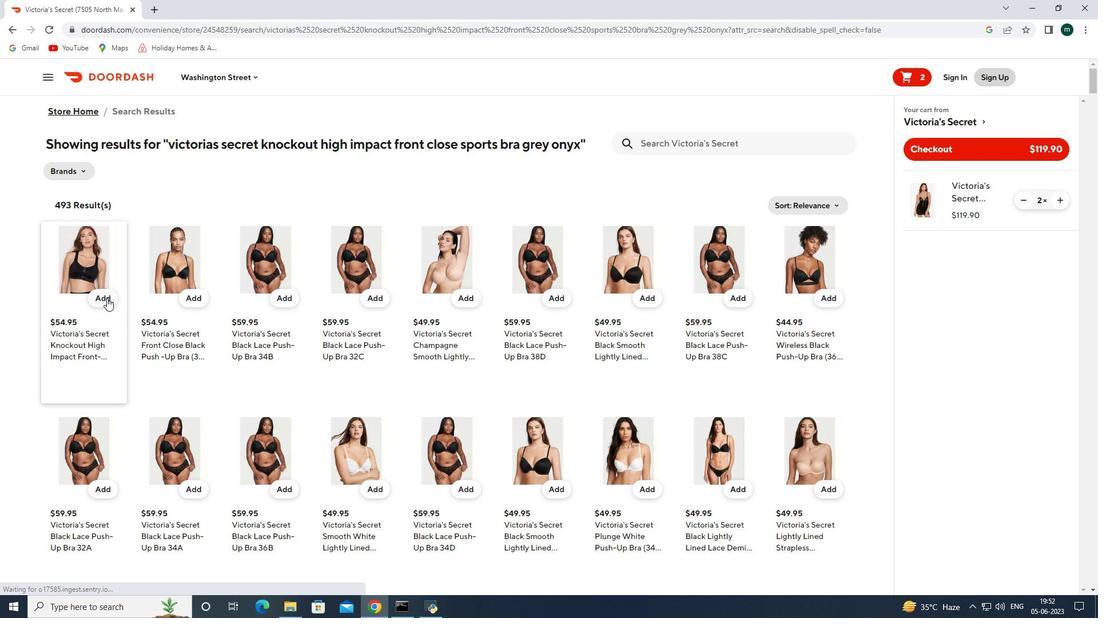 
Action: Mouse pressed left at (101, 287)
Screenshot: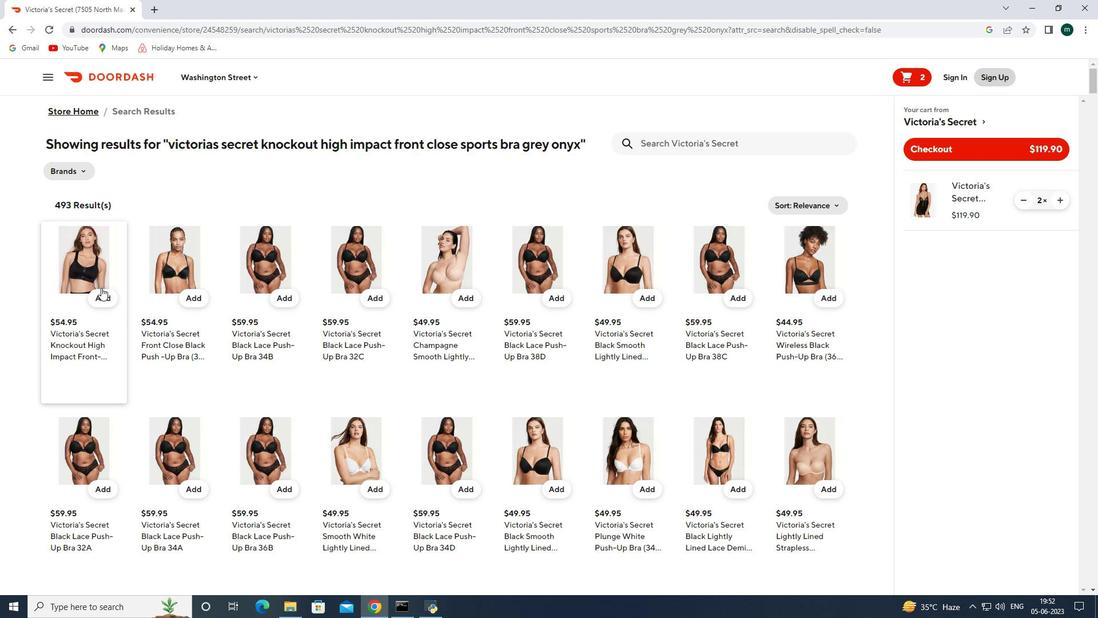 
Action: Mouse moved to (757, 565)
Screenshot: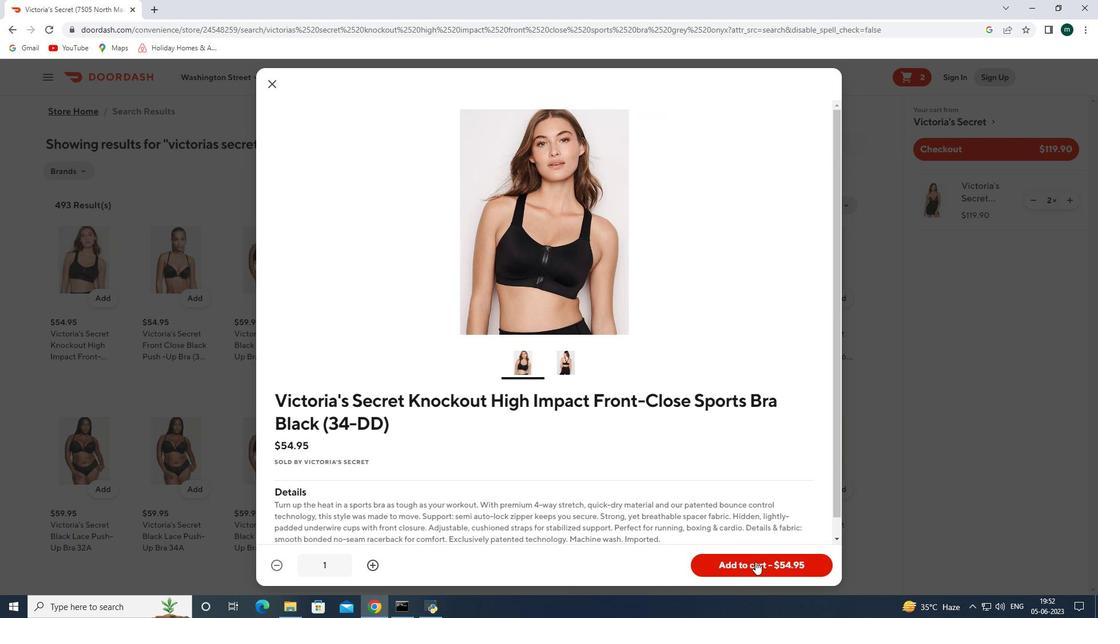 
Action: Mouse pressed left at (757, 565)
Screenshot: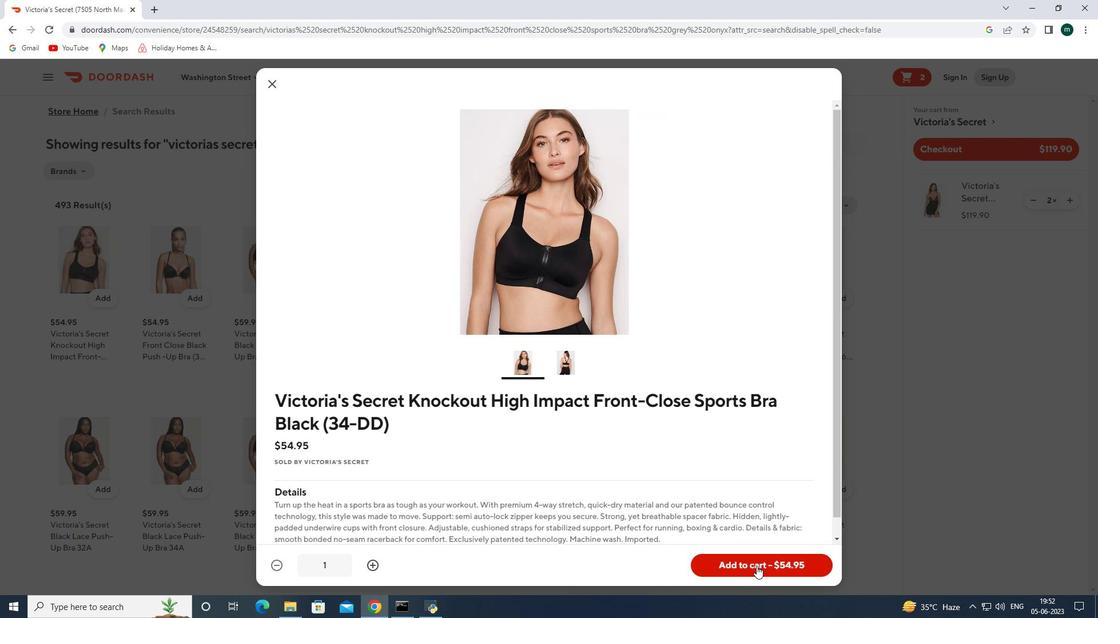 
Action: Mouse moved to (109, 292)
Screenshot: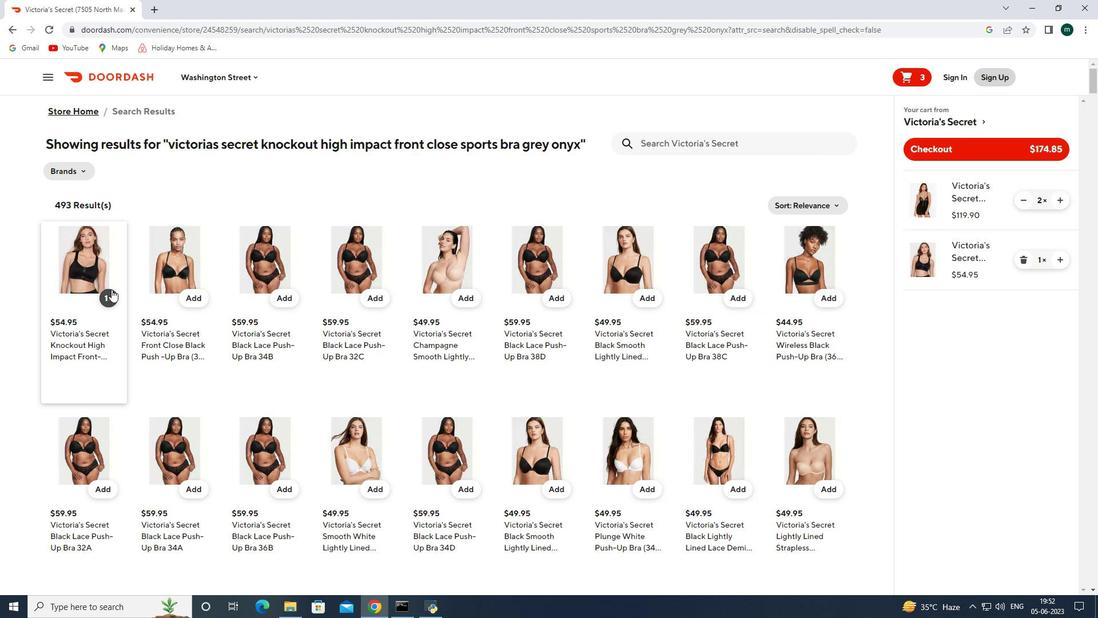 
Action: Mouse pressed left at (109, 292)
Screenshot: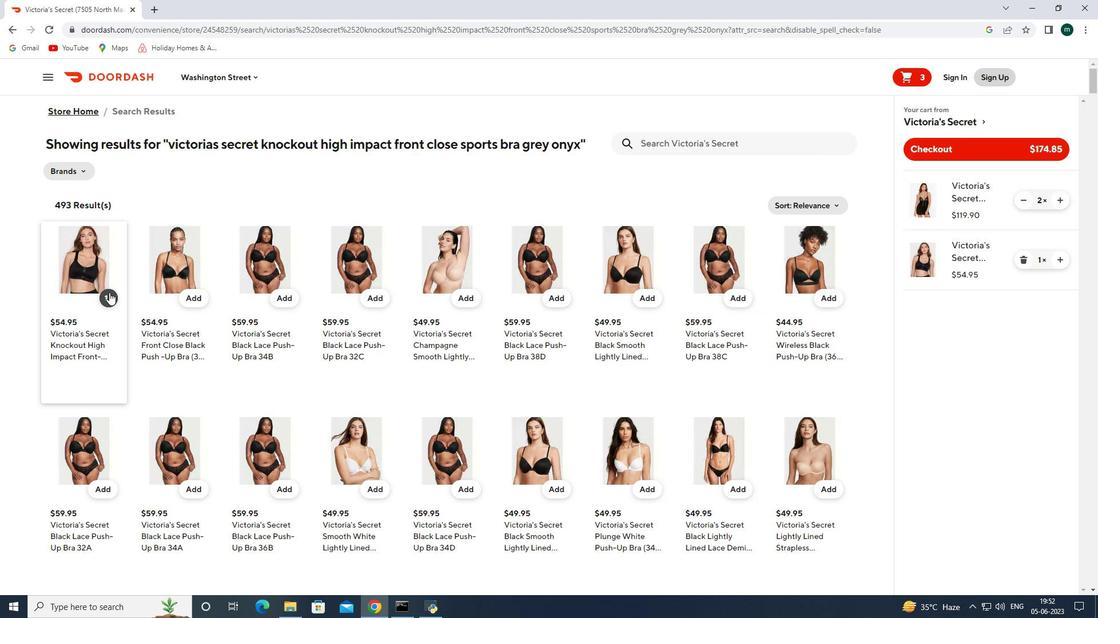 
Action: Mouse moved to (112, 300)
Screenshot: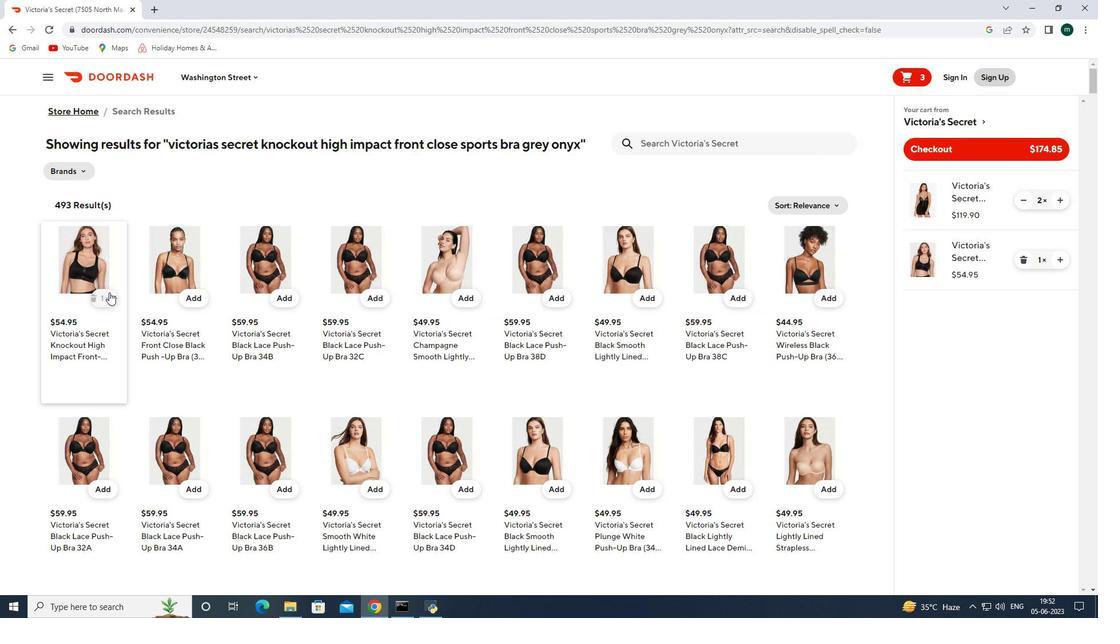 
Action: Mouse pressed left at (112, 300)
Screenshot: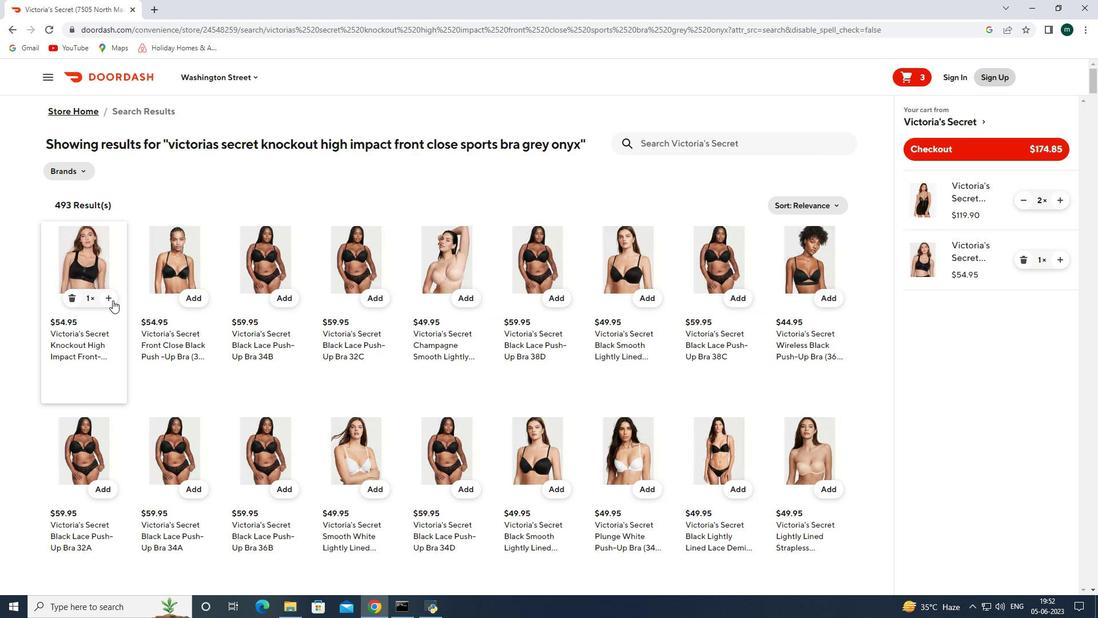 
Action: Mouse pressed left at (112, 300)
Screenshot: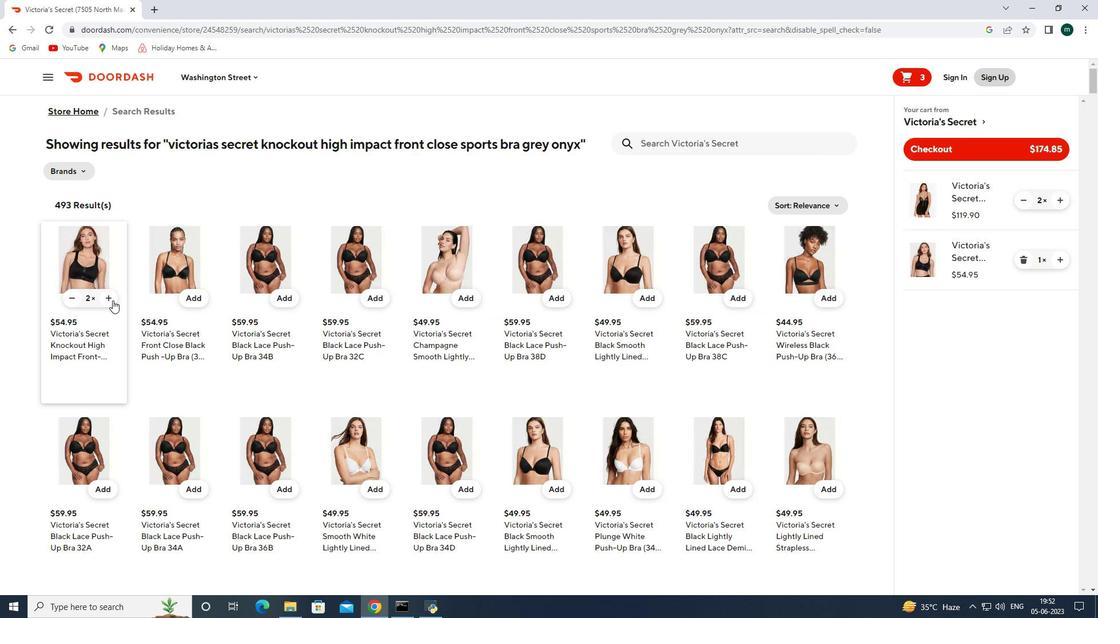 
Action: Mouse moved to (661, 142)
Screenshot: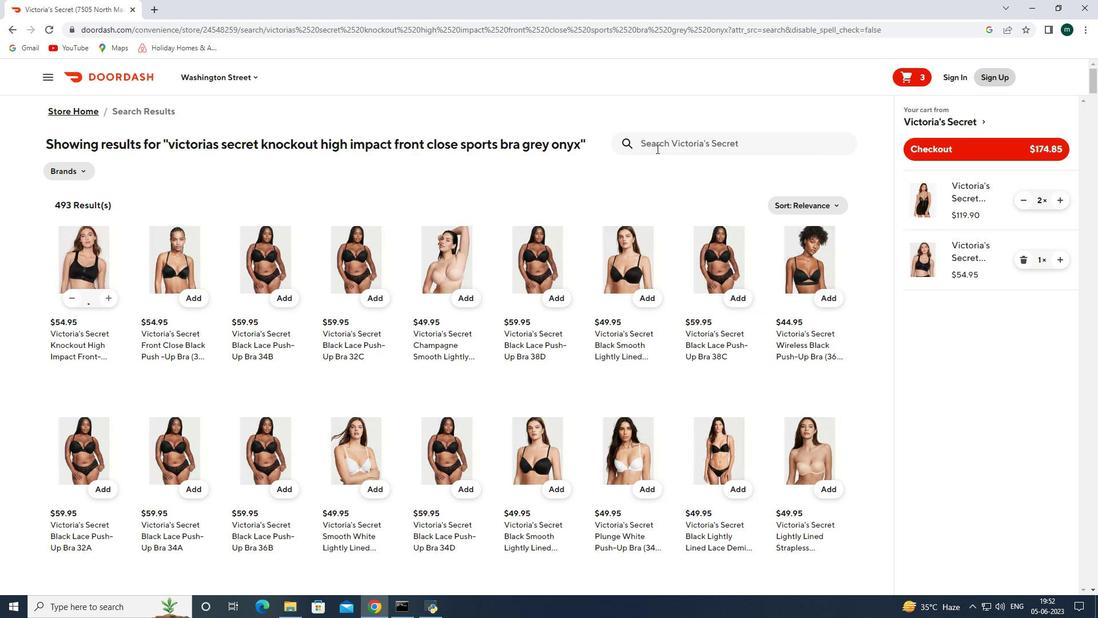 
Action: Mouse pressed left at (661, 142)
Screenshot: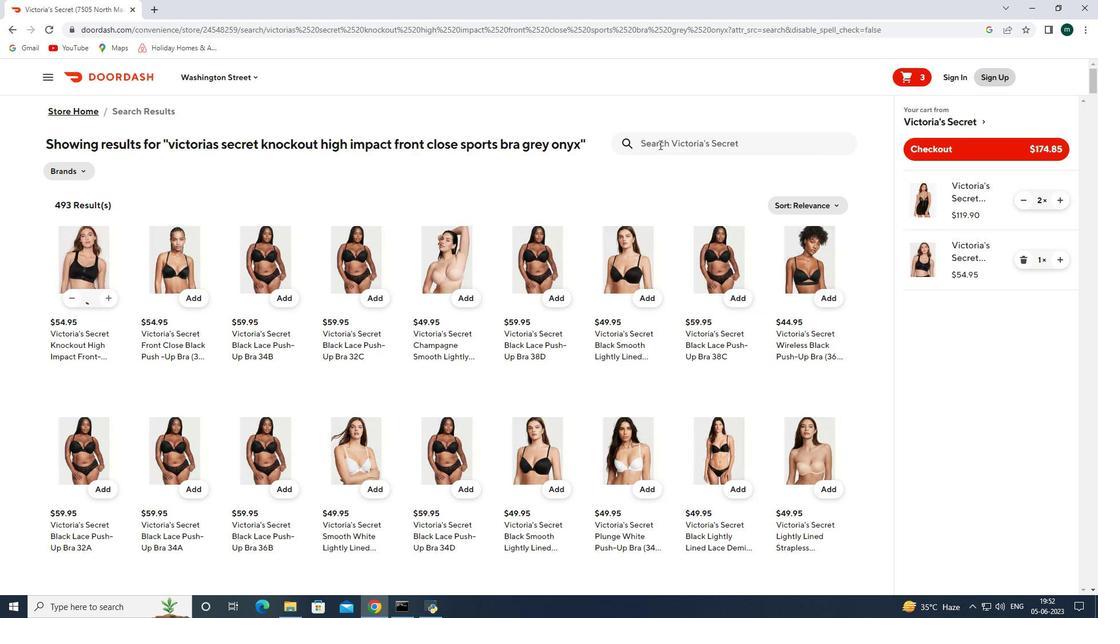 
Action: Key pressed fine<Key.space>fragrnce<Key.space>lotion<Key.space>very<Key.space>sexy<Key.enter>
Screenshot: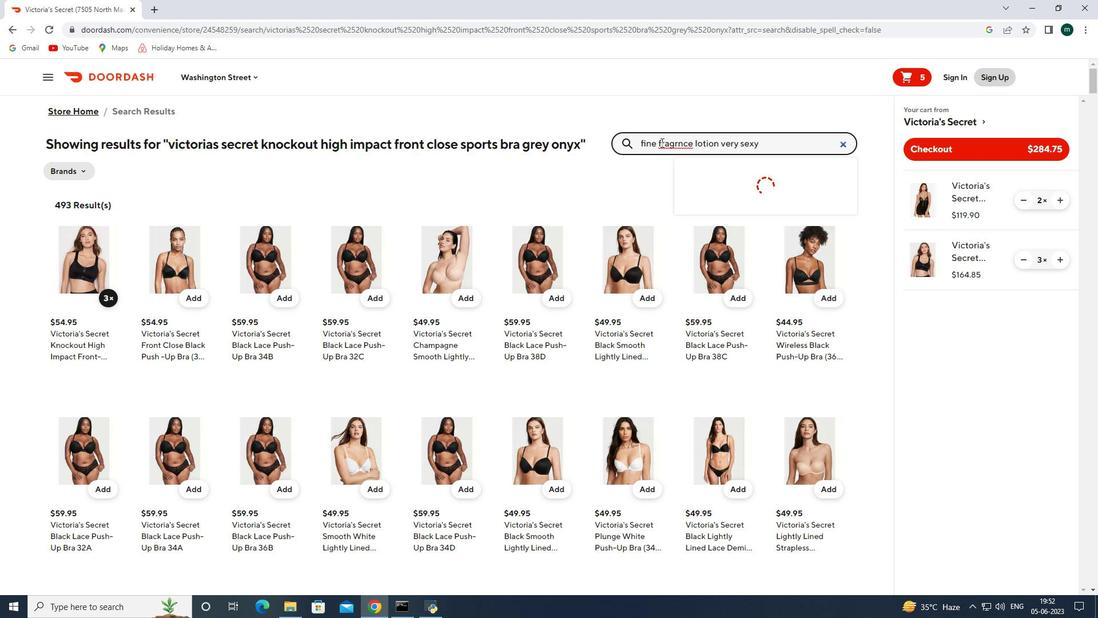 
Action: Mouse moved to (108, 319)
Screenshot: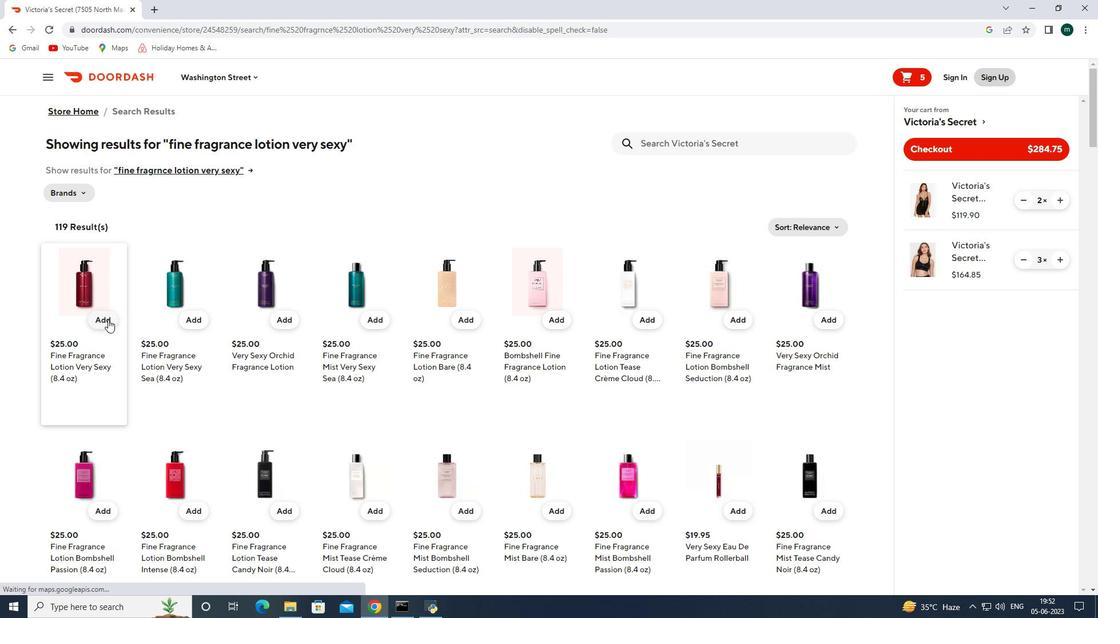 
Action: Mouse pressed left at (108, 319)
Screenshot: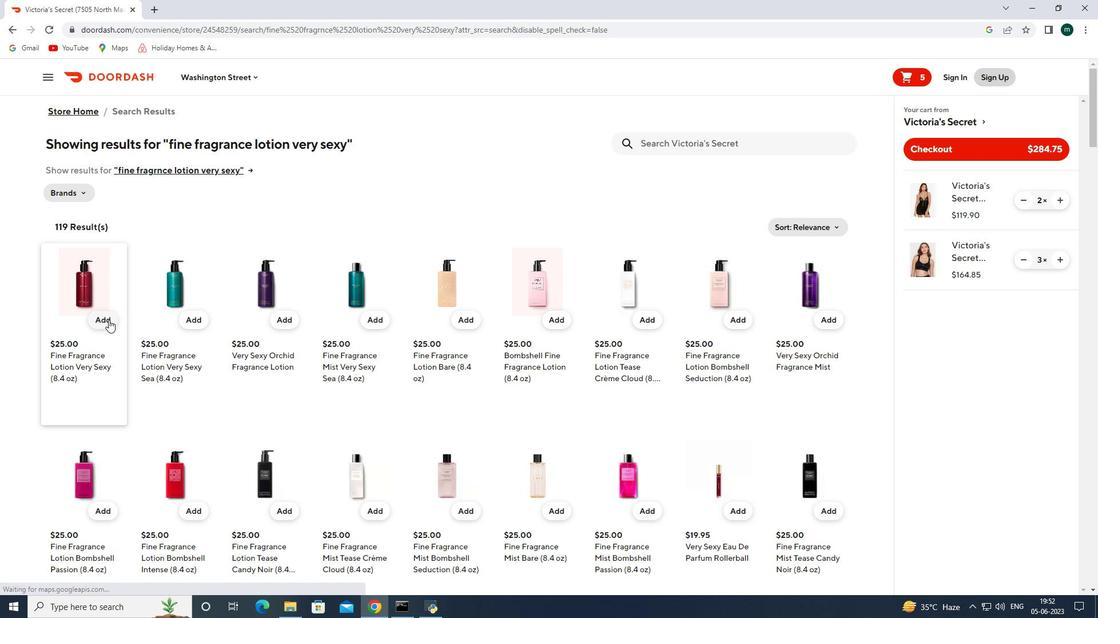 
Action: Mouse pressed left at (108, 319)
Screenshot: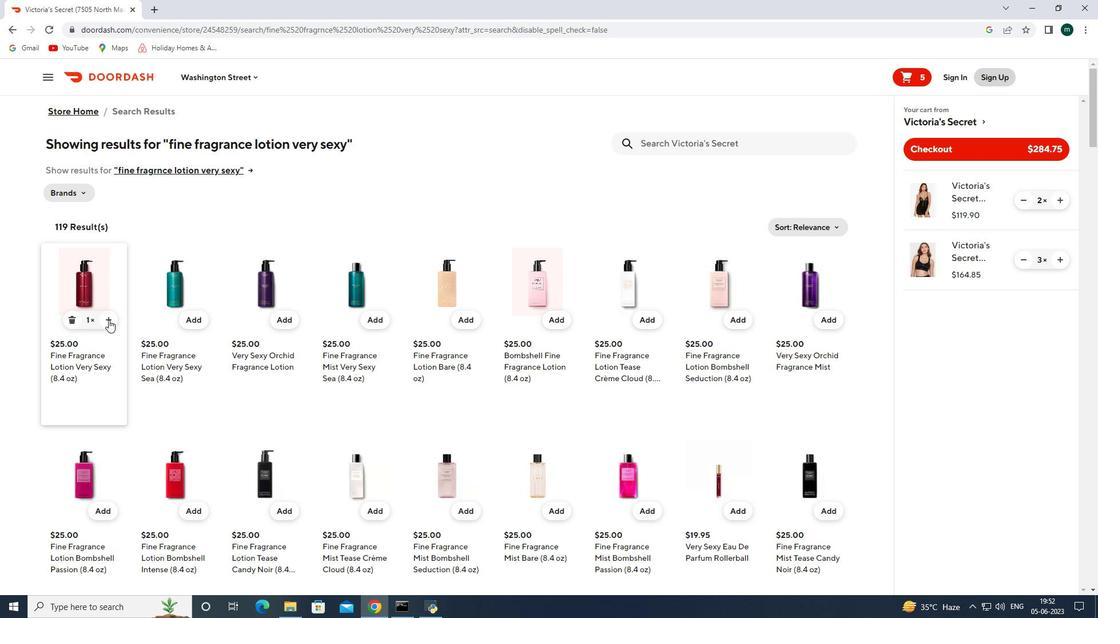 
Action: Mouse moved to (997, 144)
Screenshot: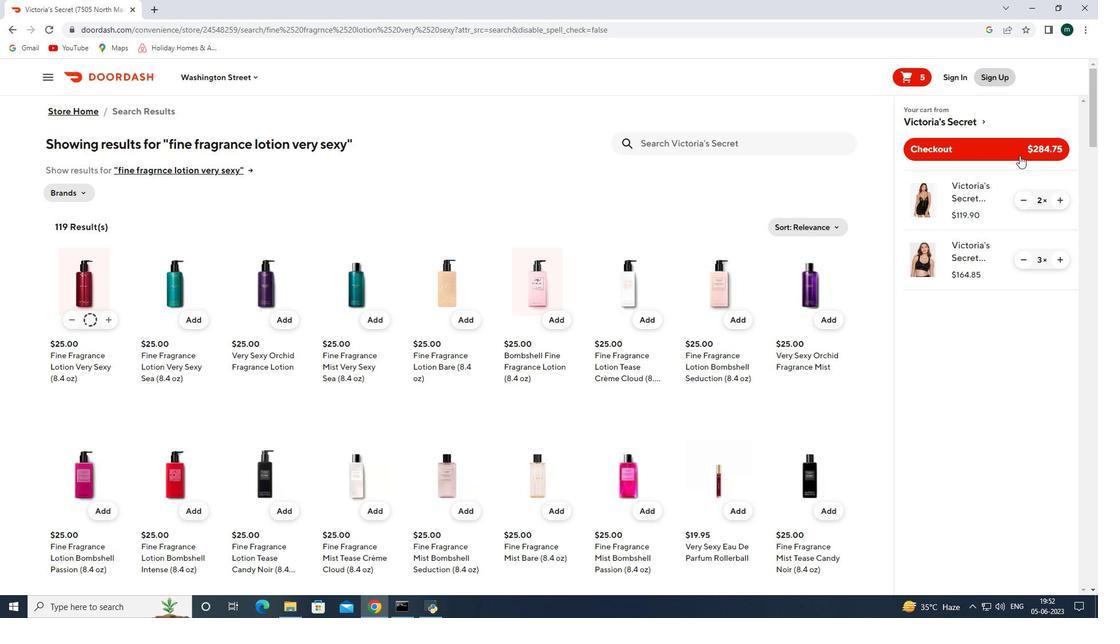 
Action: Mouse pressed left at (997, 144)
Screenshot: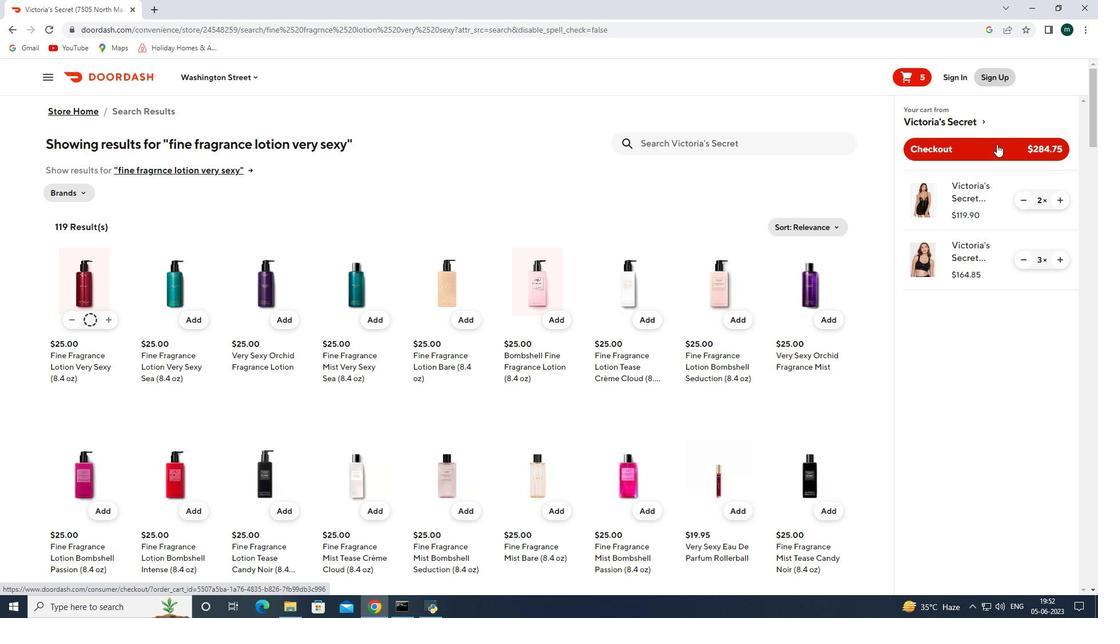 
Action: Mouse moved to (930, 253)
Screenshot: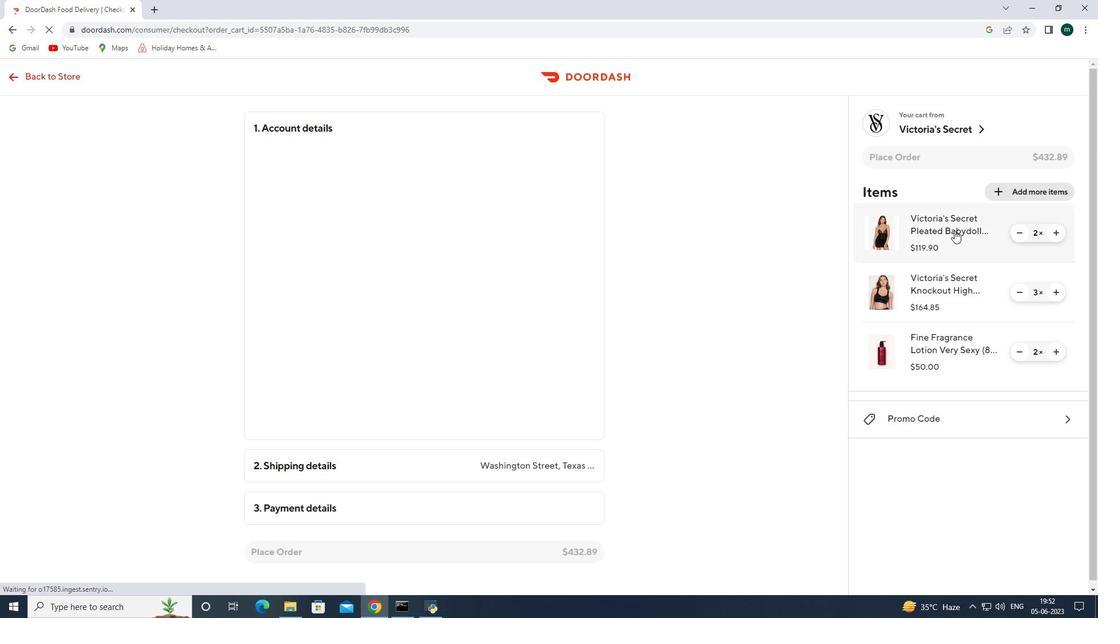 
Action: Mouse scrolled (930, 252) with delta (0, 0)
Screenshot: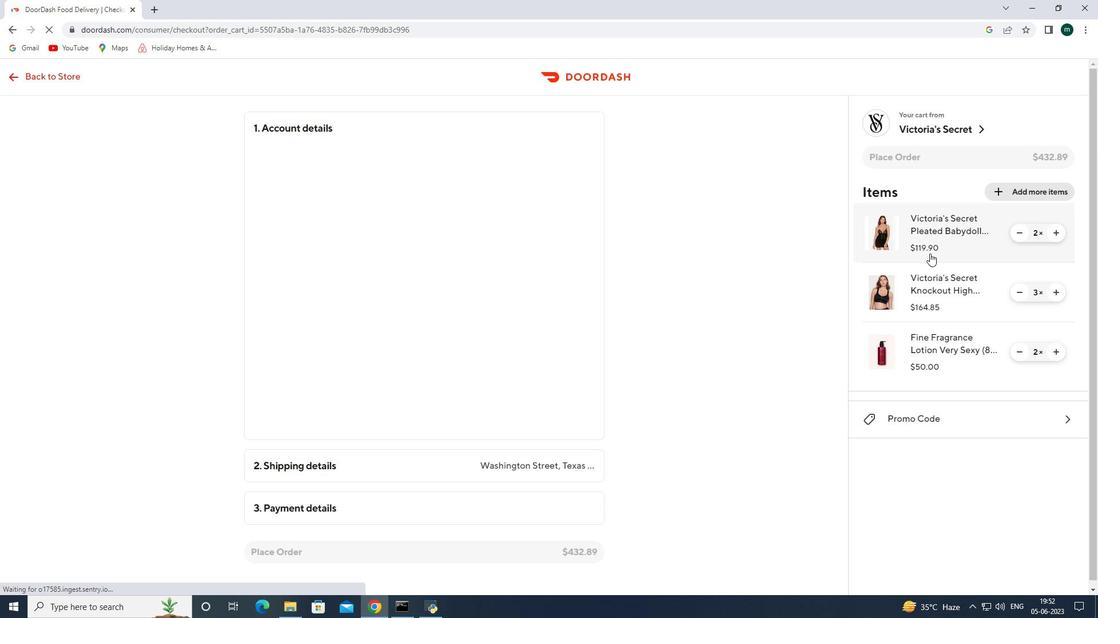 
Action: Mouse scrolled (930, 252) with delta (0, 0)
Screenshot: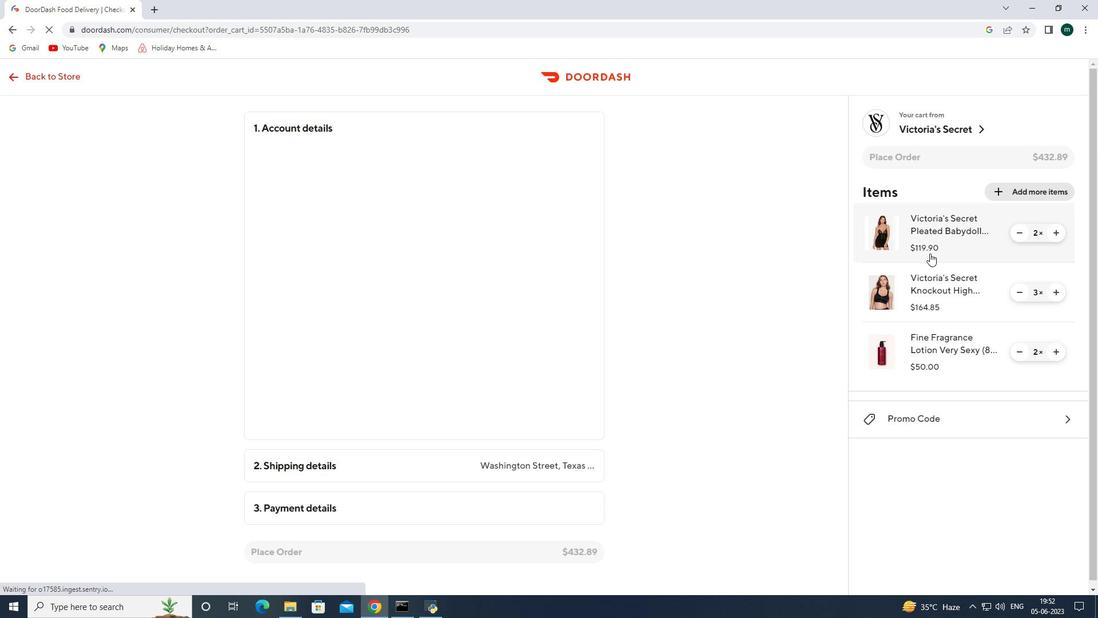 
Action: Mouse scrolled (930, 254) with delta (0, 0)
Screenshot: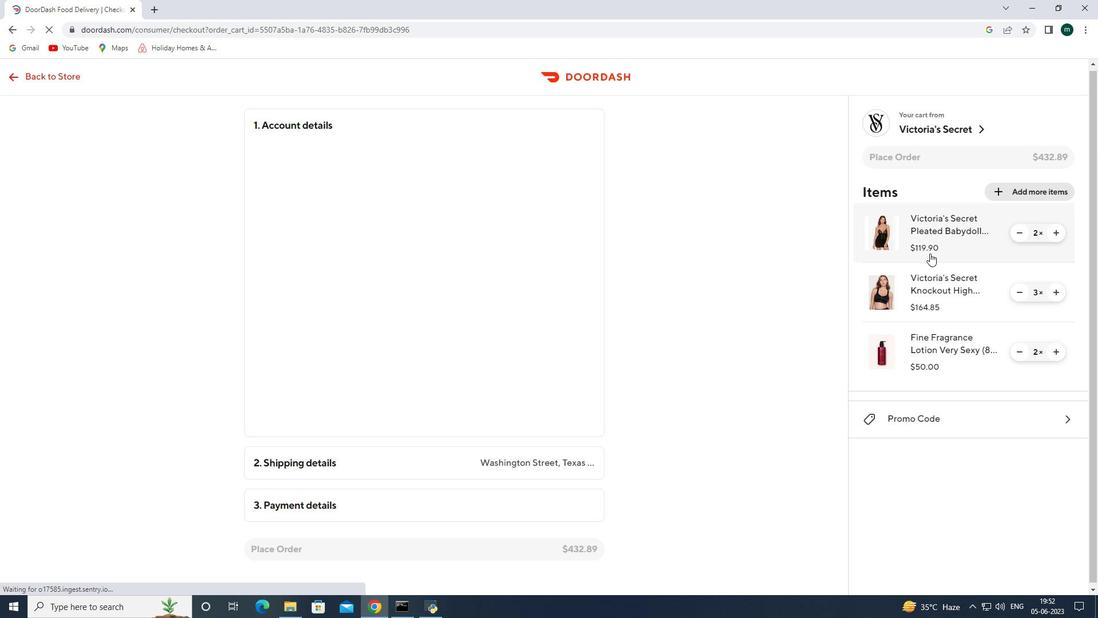 
Action: Mouse scrolled (930, 254) with delta (0, 0)
Screenshot: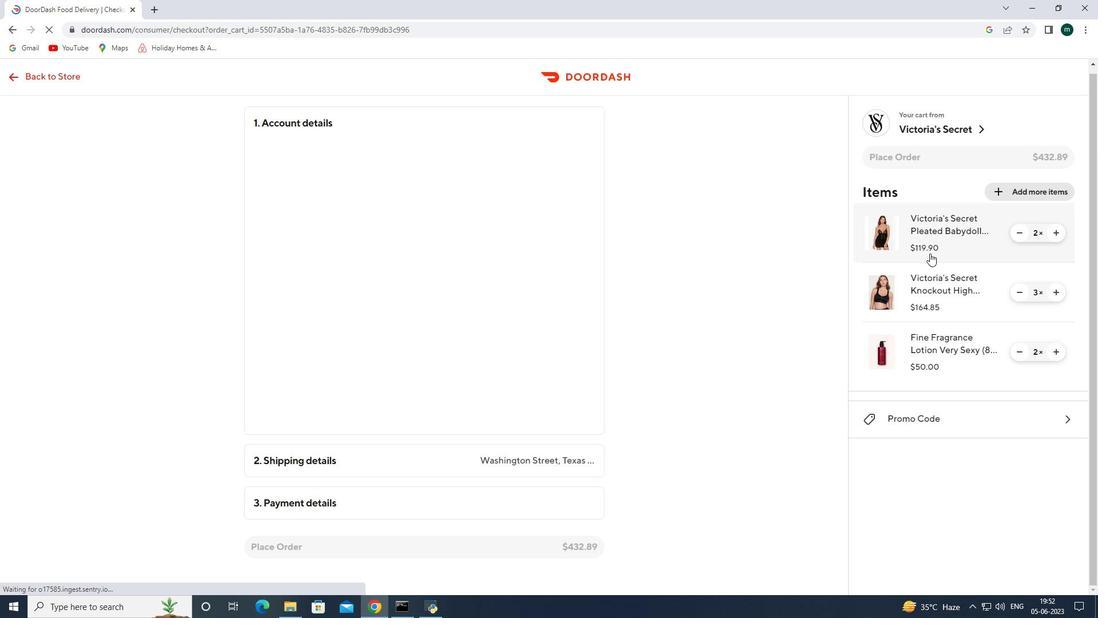 
